 Task: Send an email with the signature Eduardo Lee with the subject Thank you for a termination meeting and the message There seems to be some confusion regarding the meeting time. Can you please confirm the correct time? from softage.10@softage.net to softage.2@softage.net and move the email from Sent Items to the folder Troubleshooting
Action: Mouse moved to (97, 103)
Screenshot: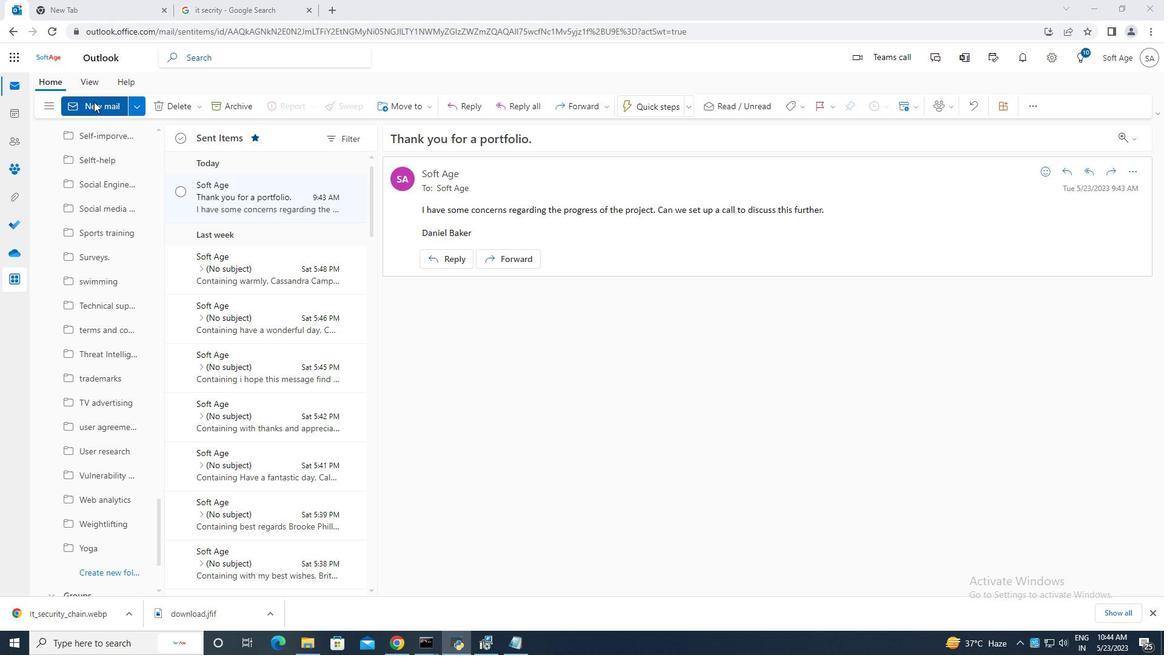
Action: Mouse pressed left at (97, 103)
Screenshot: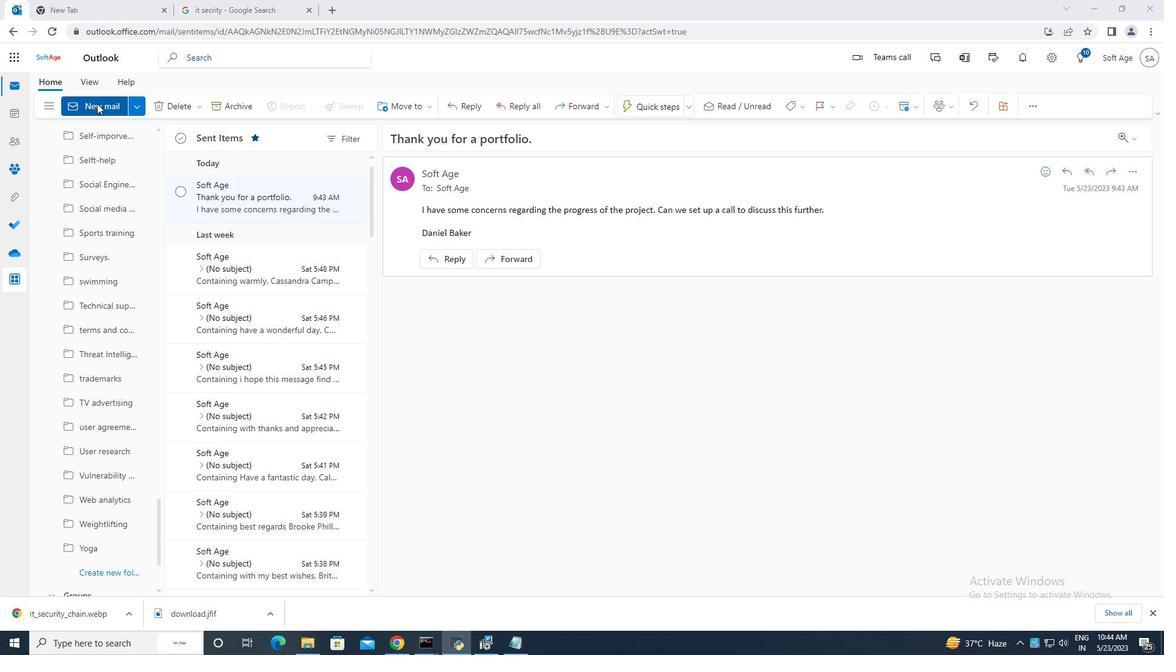 
Action: Mouse moved to (782, 109)
Screenshot: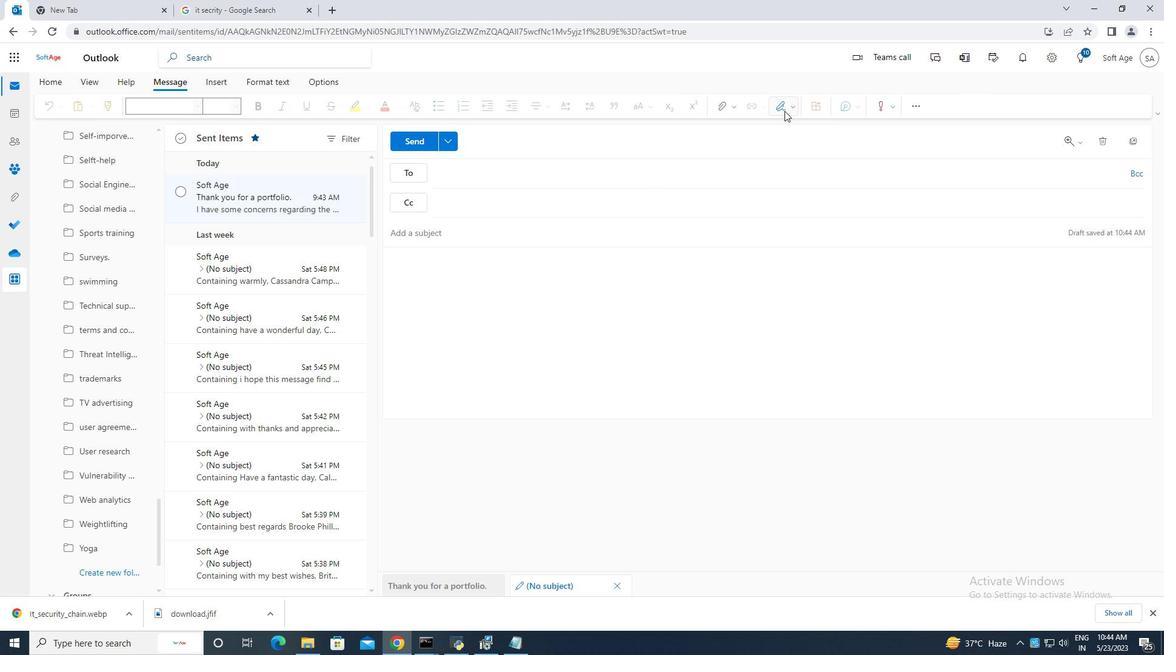 
Action: Mouse pressed left at (782, 109)
Screenshot: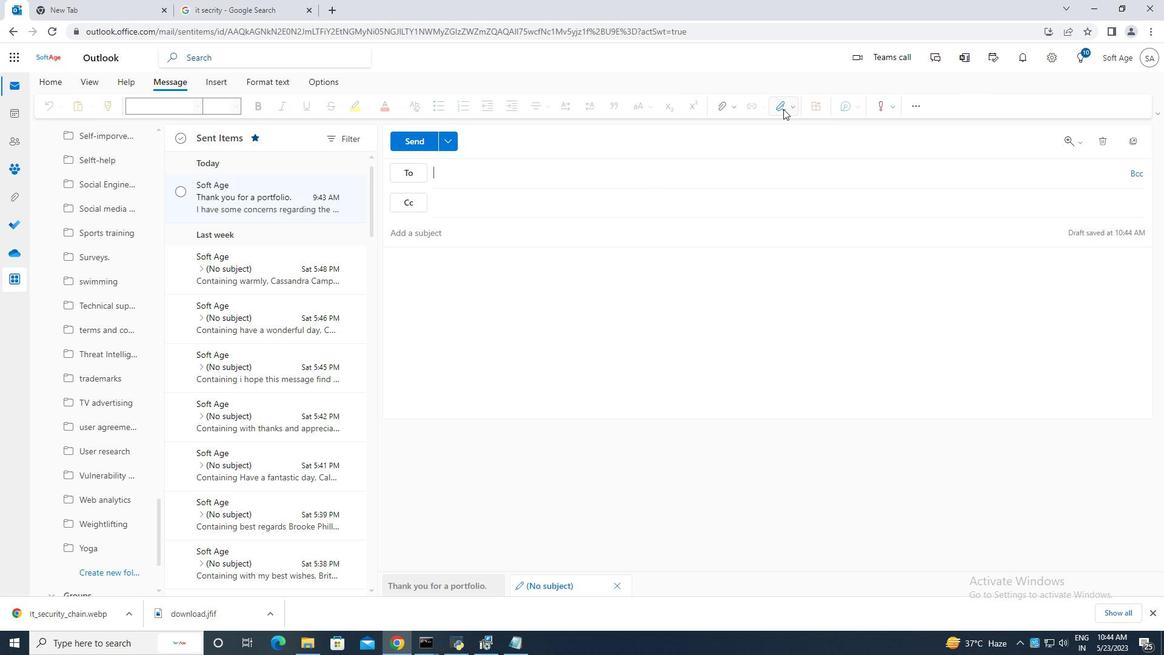 
Action: Mouse moved to (766, 154)
Screenshot: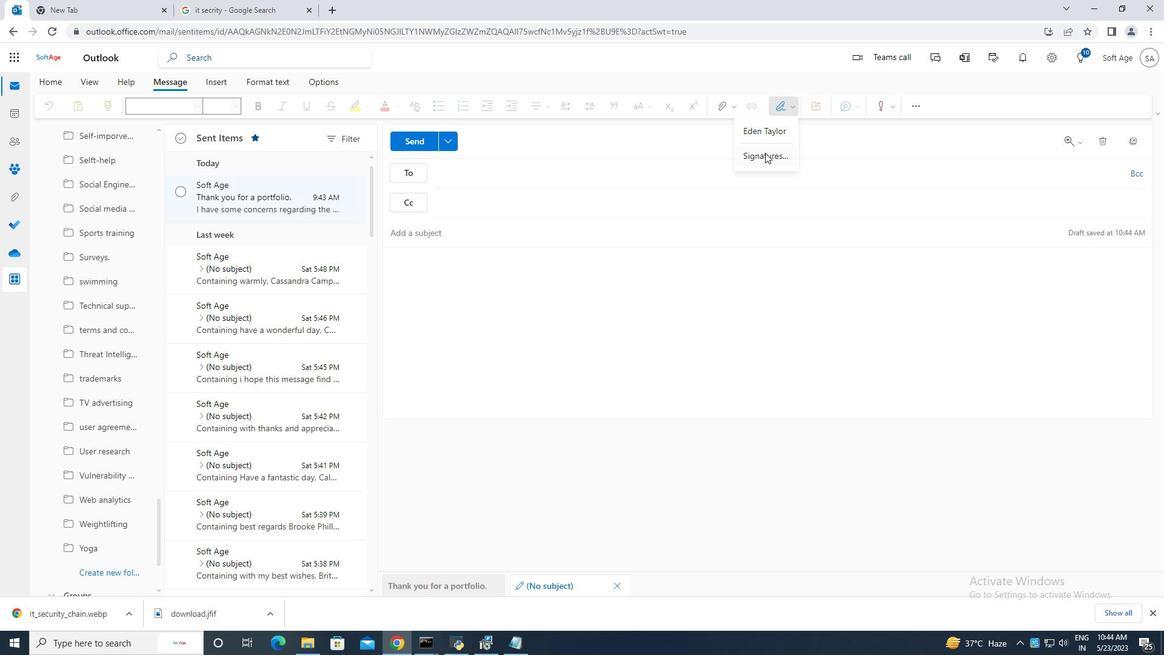 
Action: Mouse pressed left at (766, 154)
Screenshot: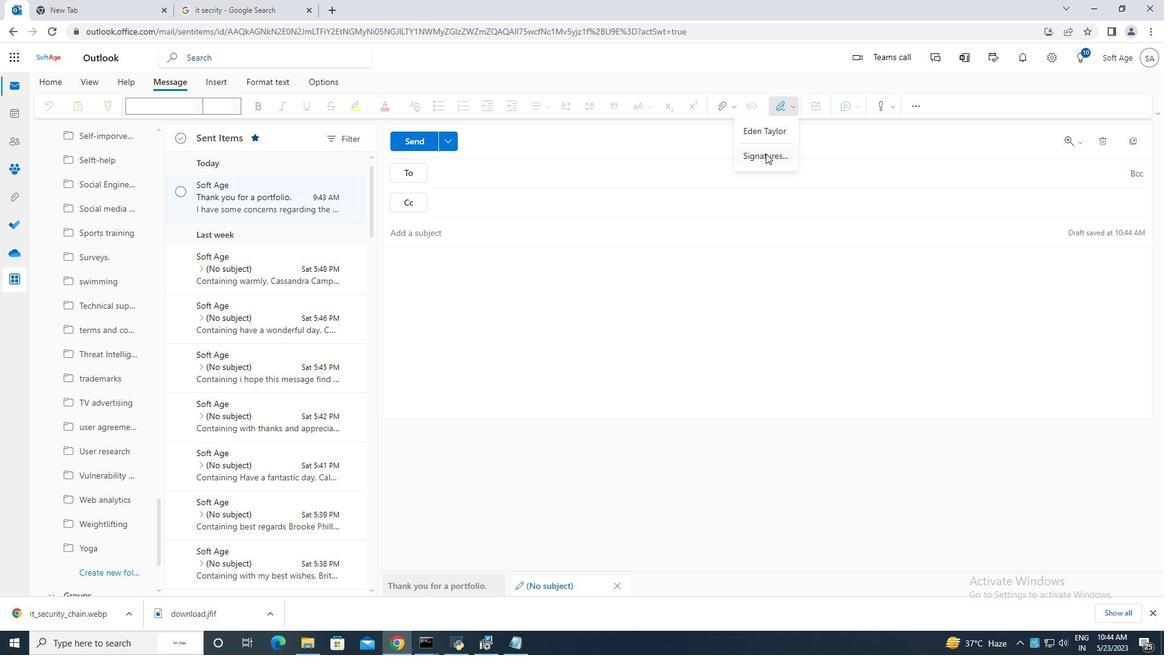 
Action: Mouse moved to (817, 204)
Screenshot: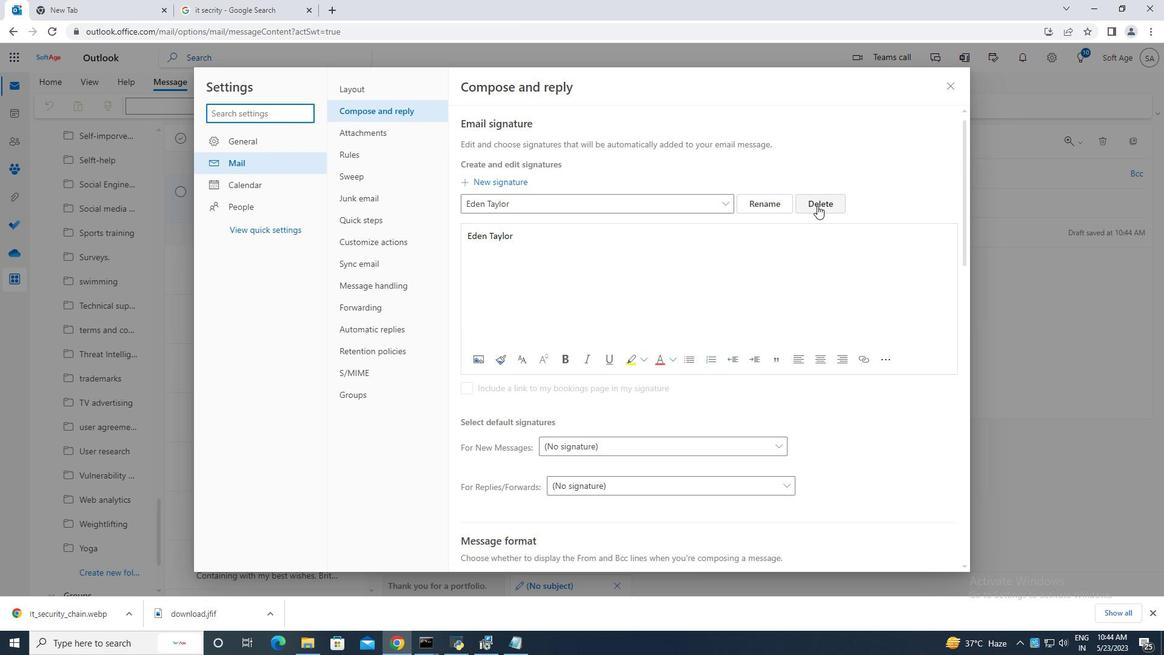 
Action: Mouse pressed left at (817, 204)
Screenshot: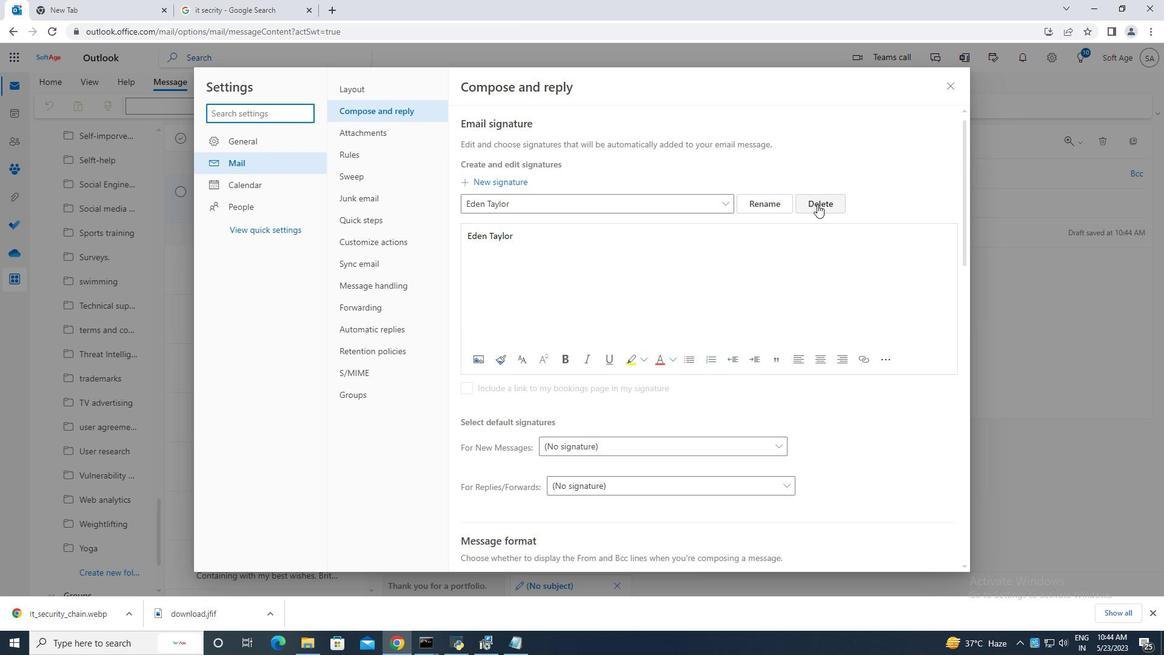 
Action: Mouse moved to (513, 205)
Screenshot: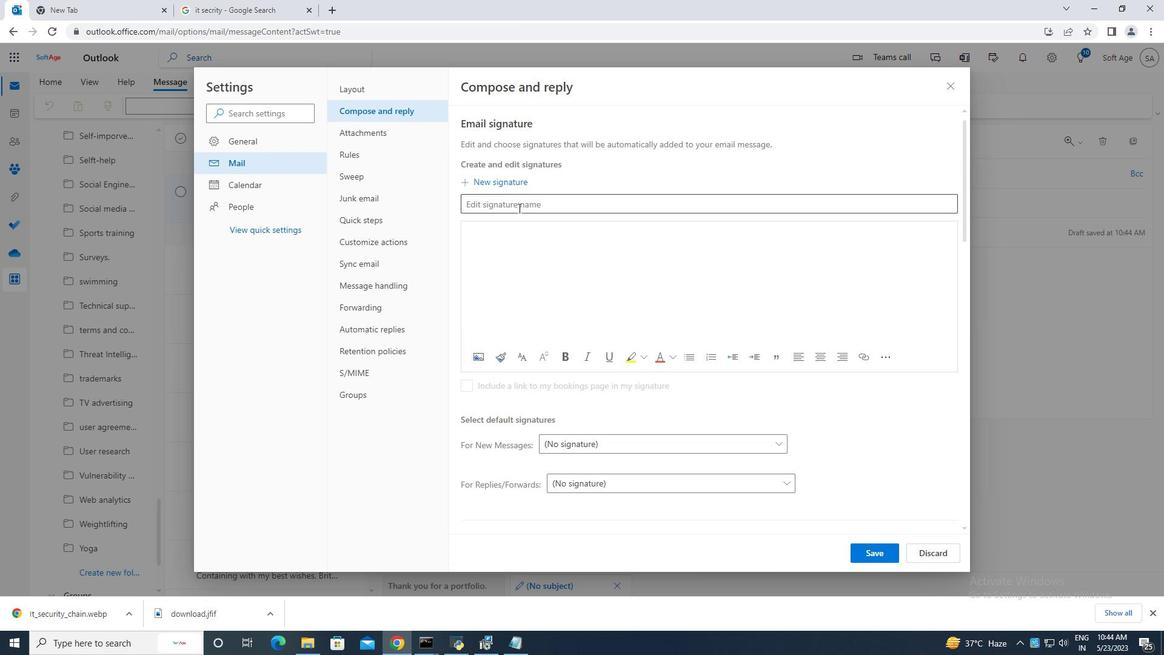 
Action: Mouse pressed left at (513, 205)
Screenshot: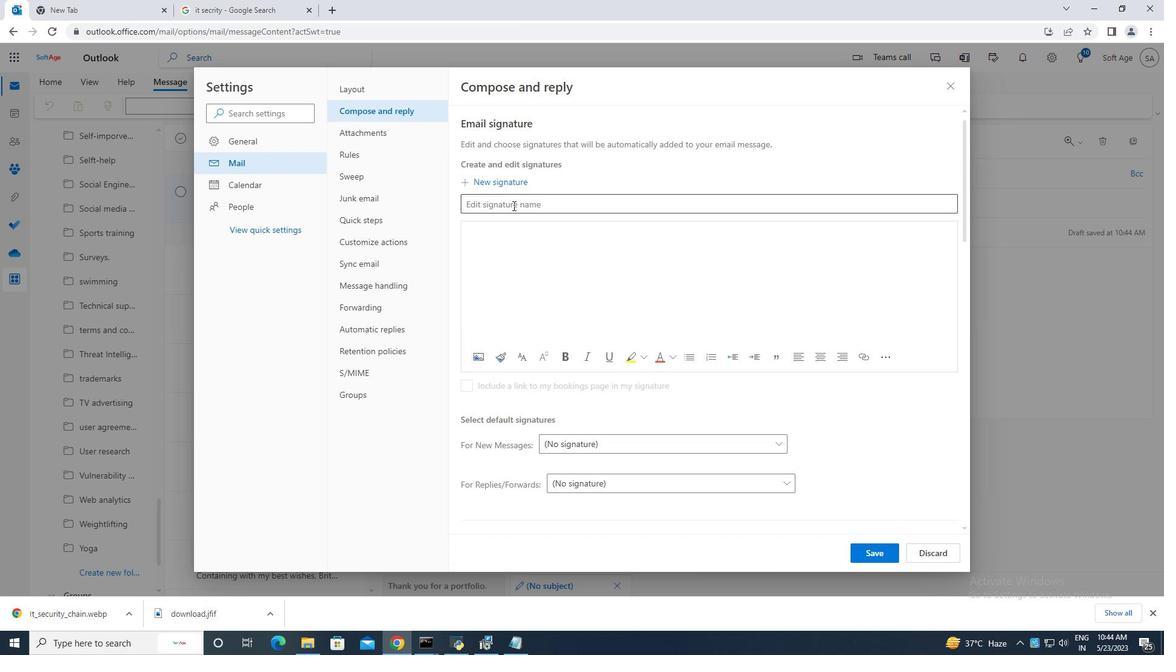 
Action: Key pressed <Key.caps_lock>E<Key.caps_lock>duardo<Key.space><Key.caps_lock>L<Key.caps_lock>ee
Screenshot: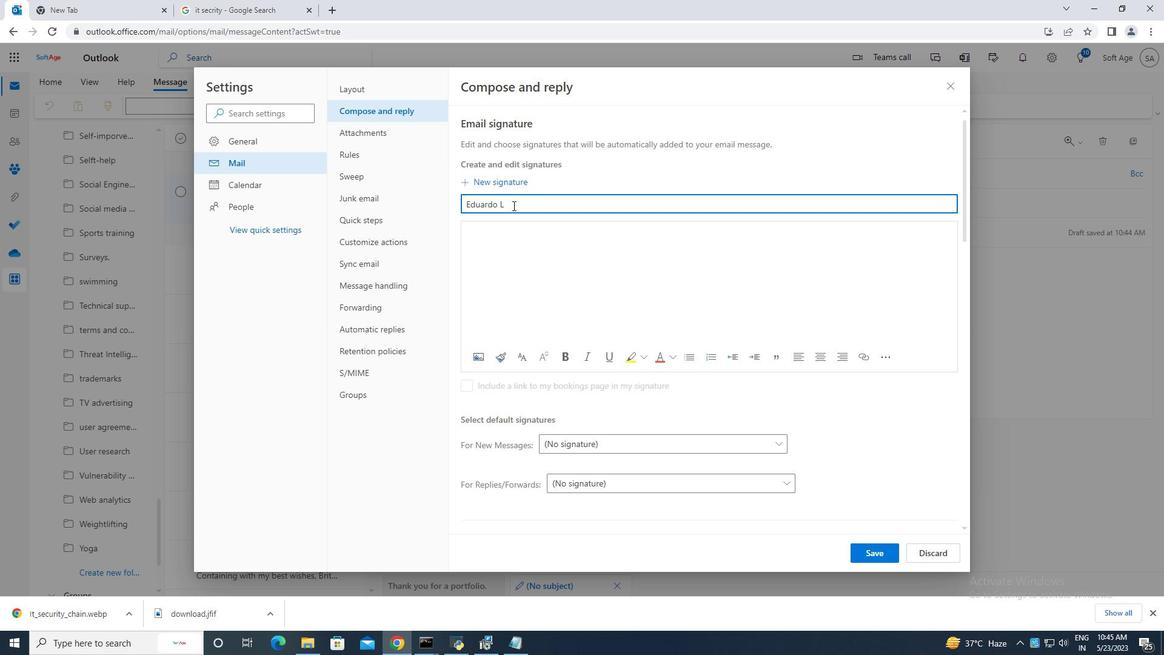 
Action: Mouse moved to (484, 229)
Screenshot: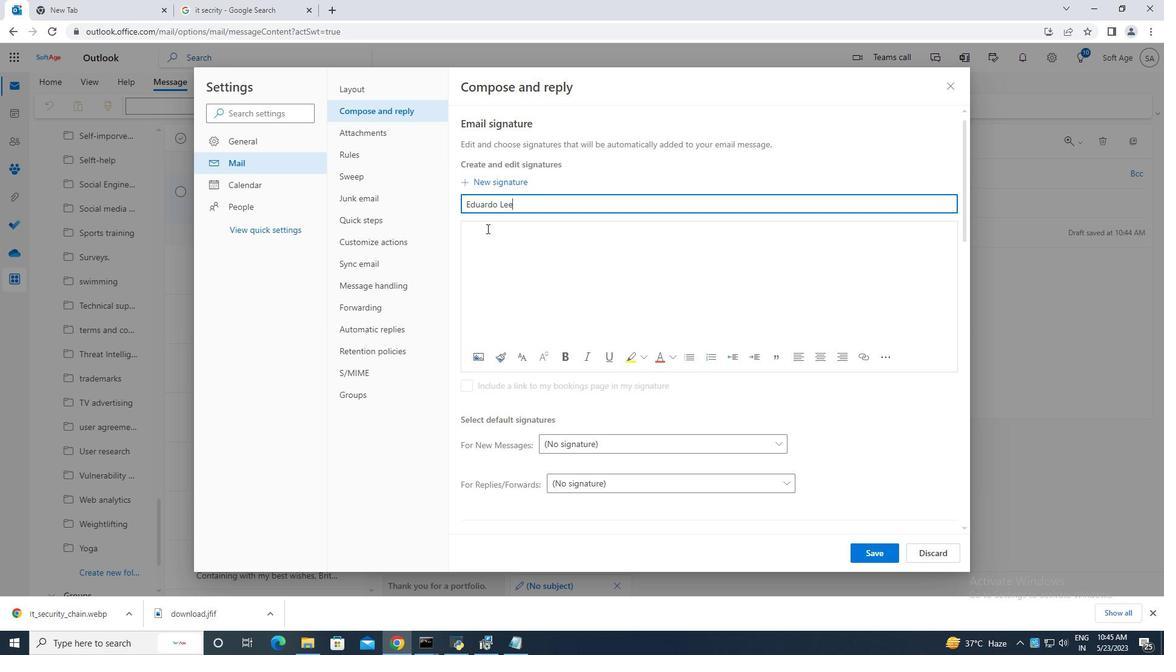 
Action: Mouse pressed left at (484, 229)
Screenshot: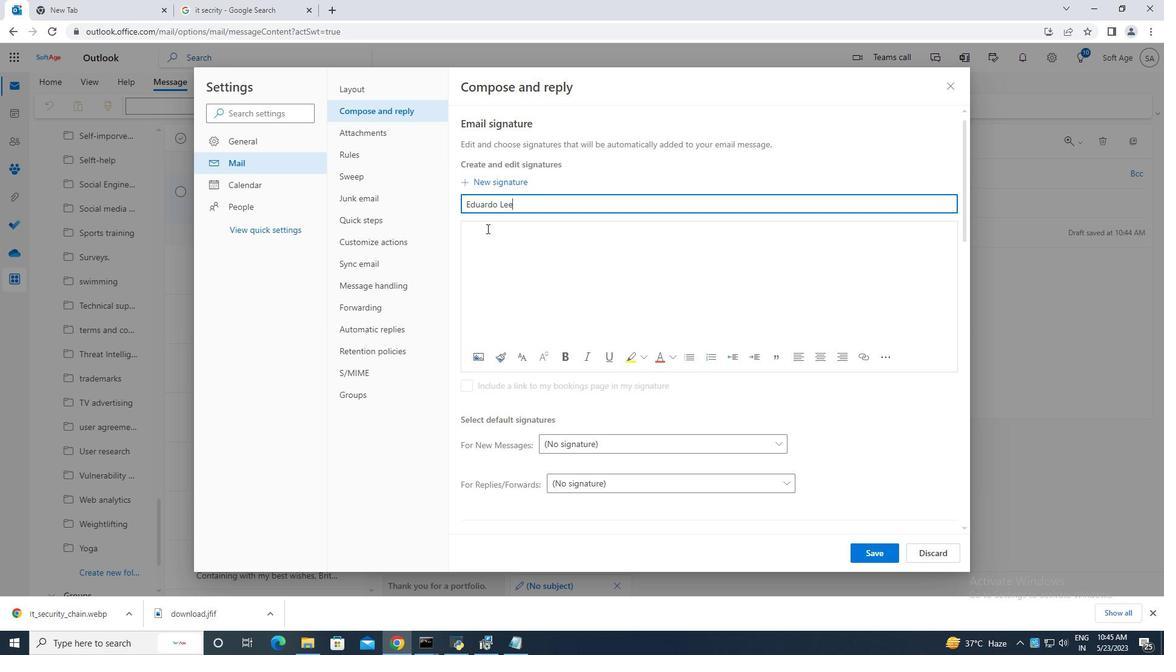 
Action: Key pressed <Key.caps_lock>E<Key.caps_lock>duardo<Key.space><Key.caps_lock>L<Key.caps_lock>ee
Screenshot: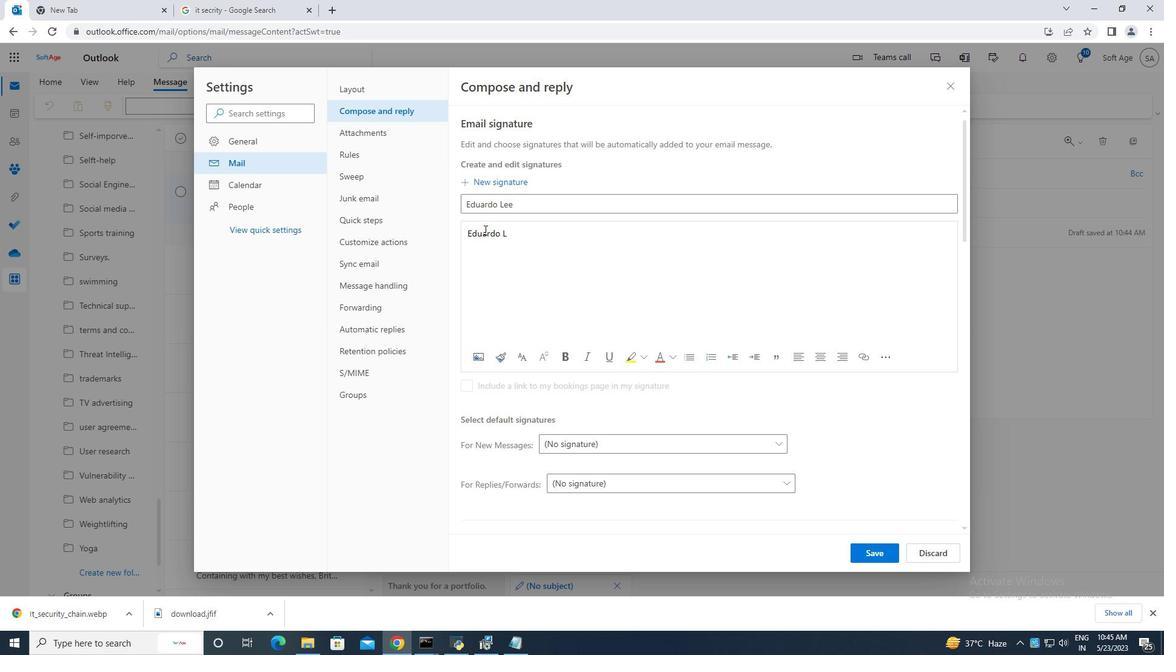 
Action: Mouse moved to (878, 553)
Screenshot: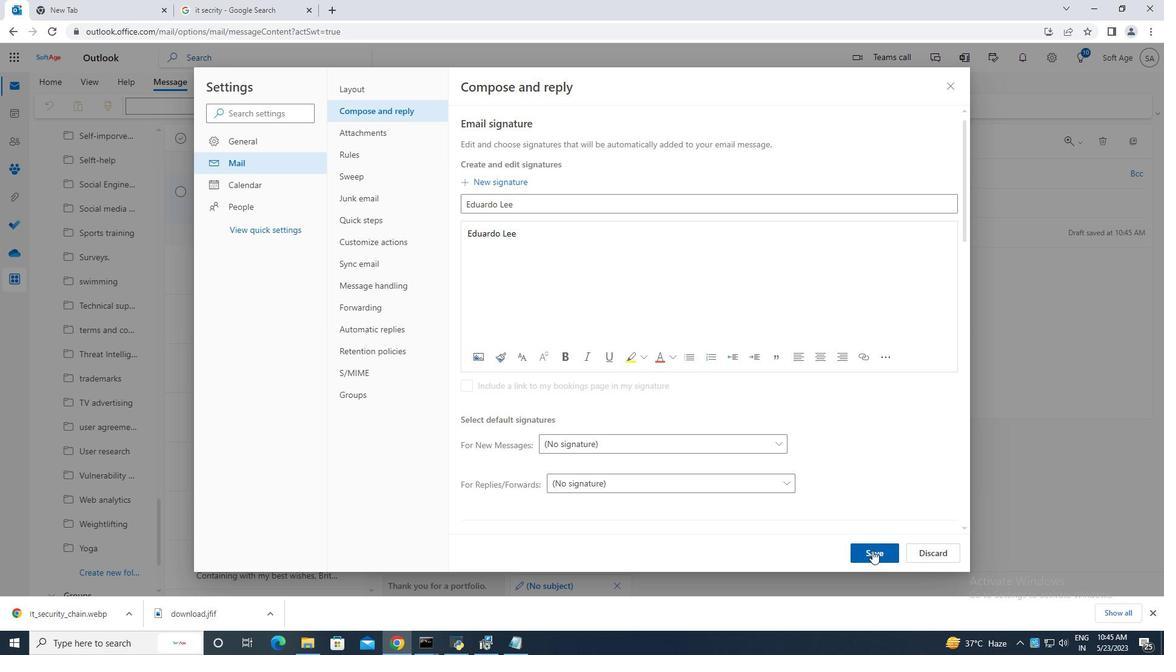 
Action: Mouse pressed left at (878, 553)
Screenshot: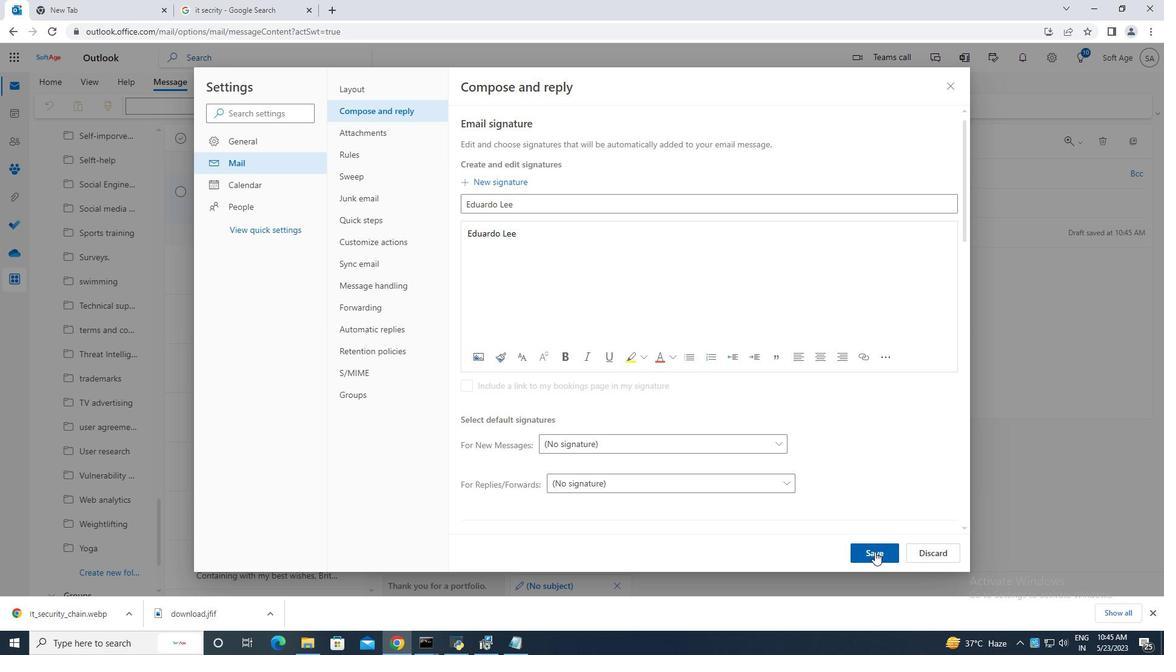 
Action: Mouse moved to (955, 87)
Screenshot: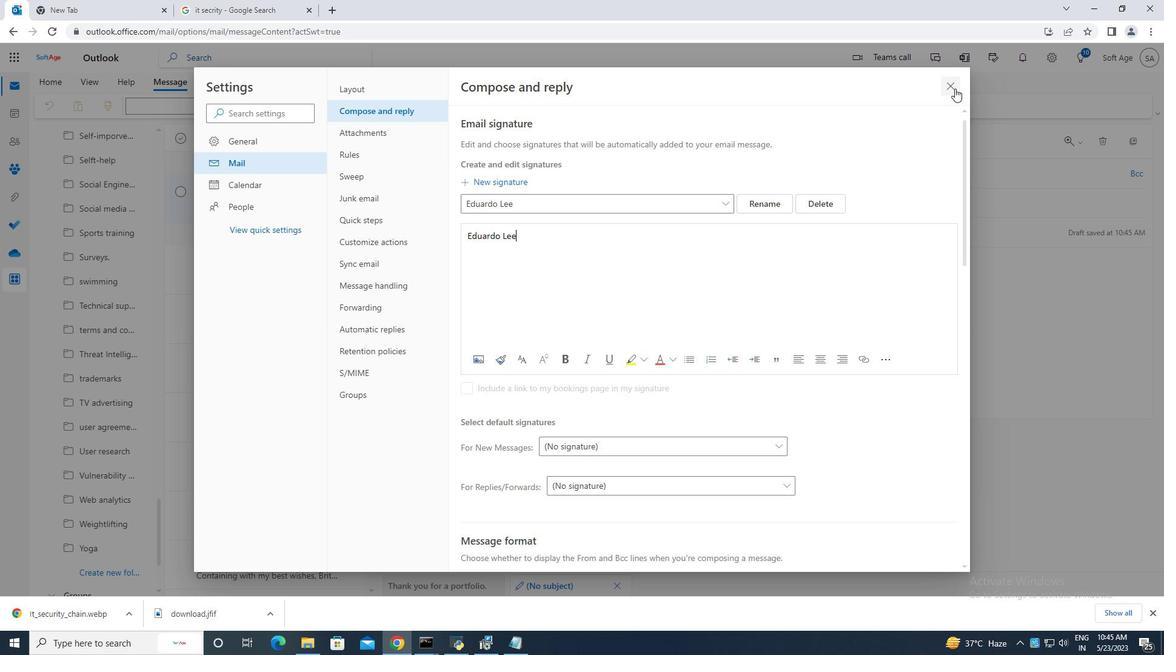 
Action: Mouse pressed left at (955, 87)
Screenshot: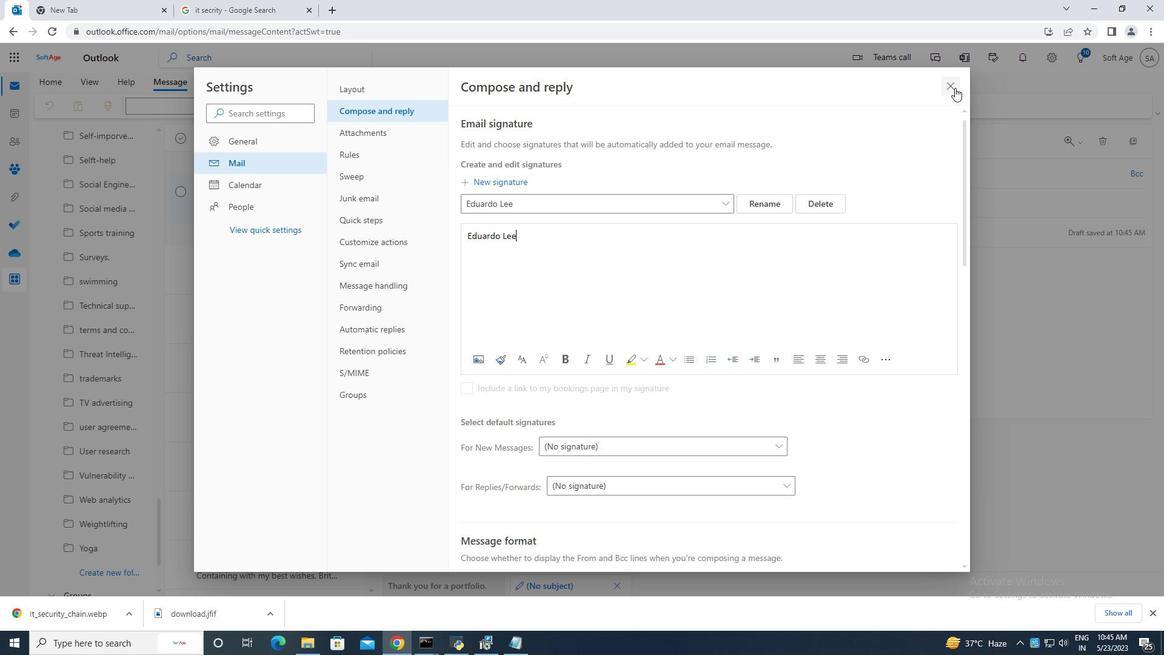 
Action: Mouse moved to (787, 109)
Screenshot: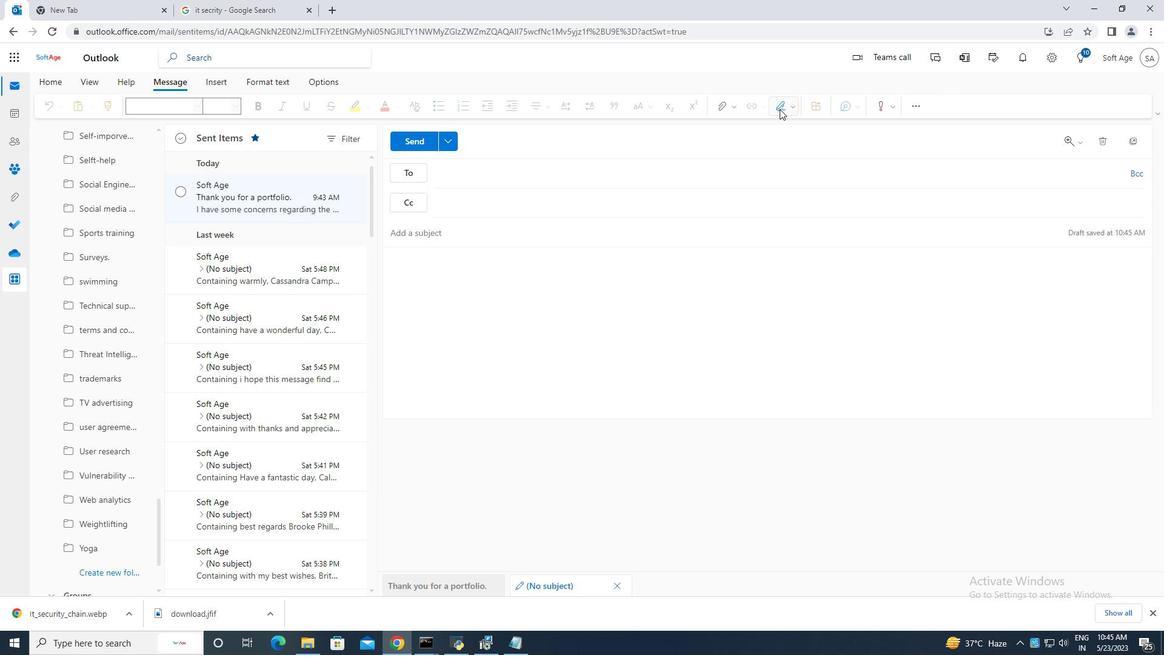 
Action: Mouse pressed left at (787, 109)
Screenshot: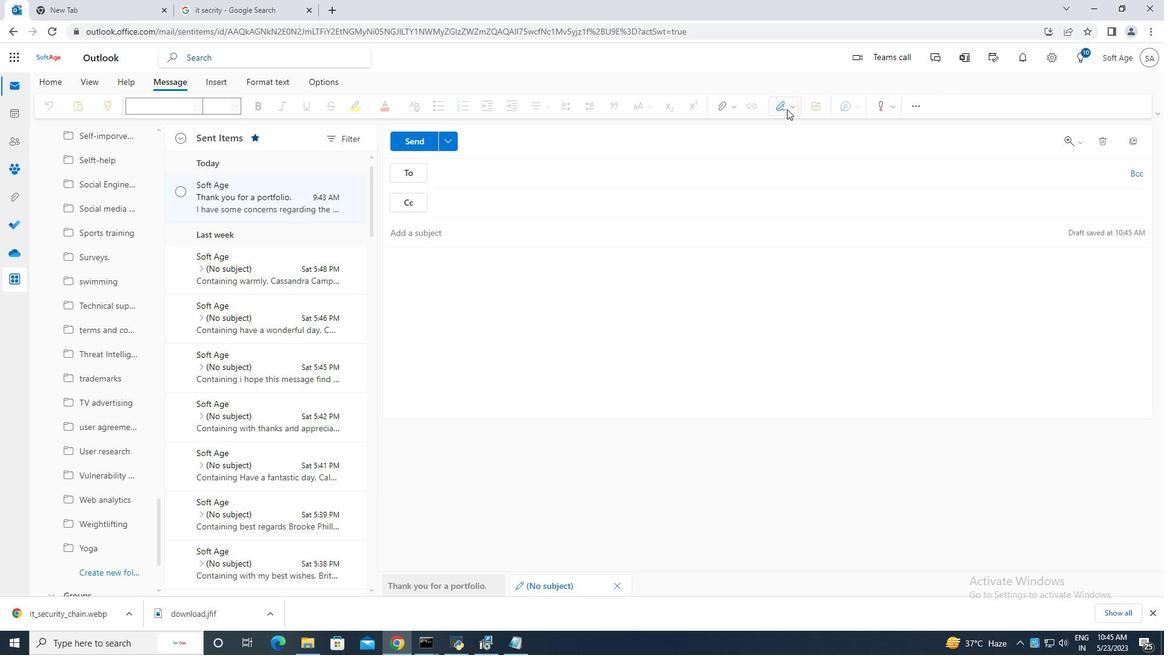 
Action: Mouse moved to (760, 130)
Screenshot: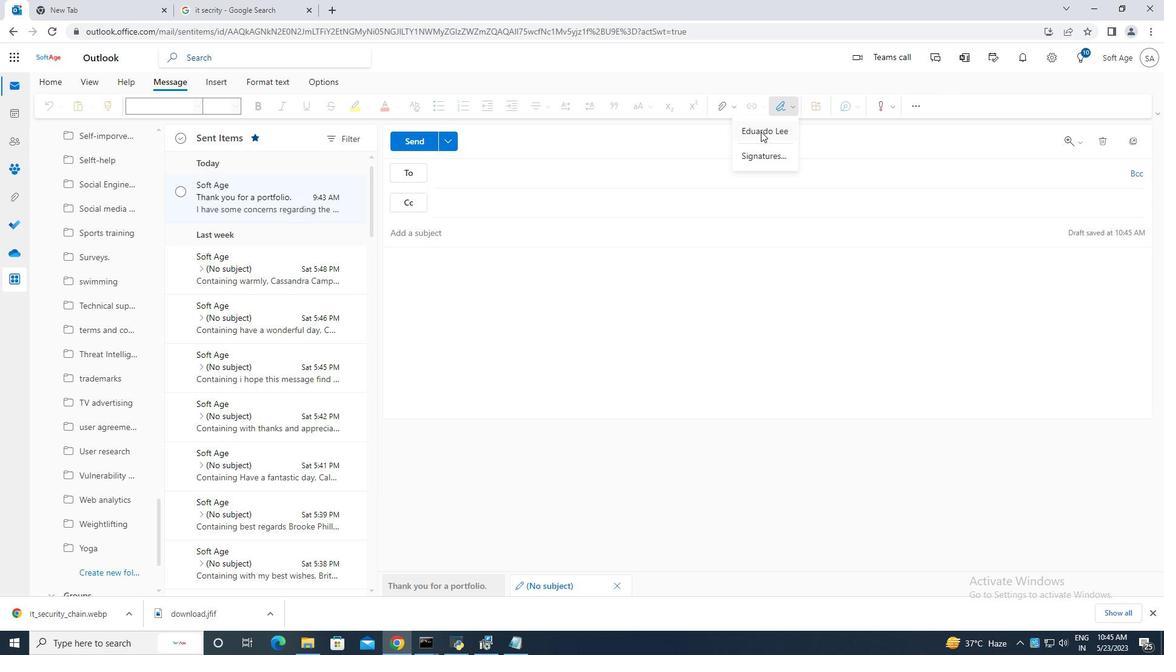 
Action: Mouse pressed left at (760, 130)
Screenshot: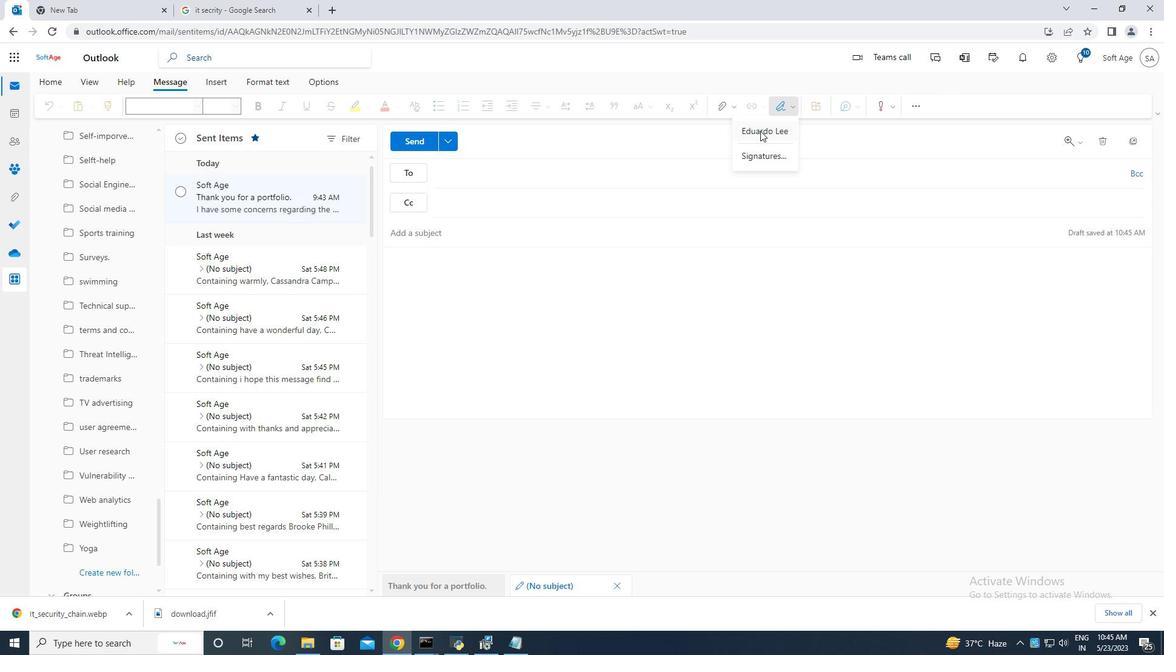 
Action: Mouse moved to (420, 233)
Screenshot: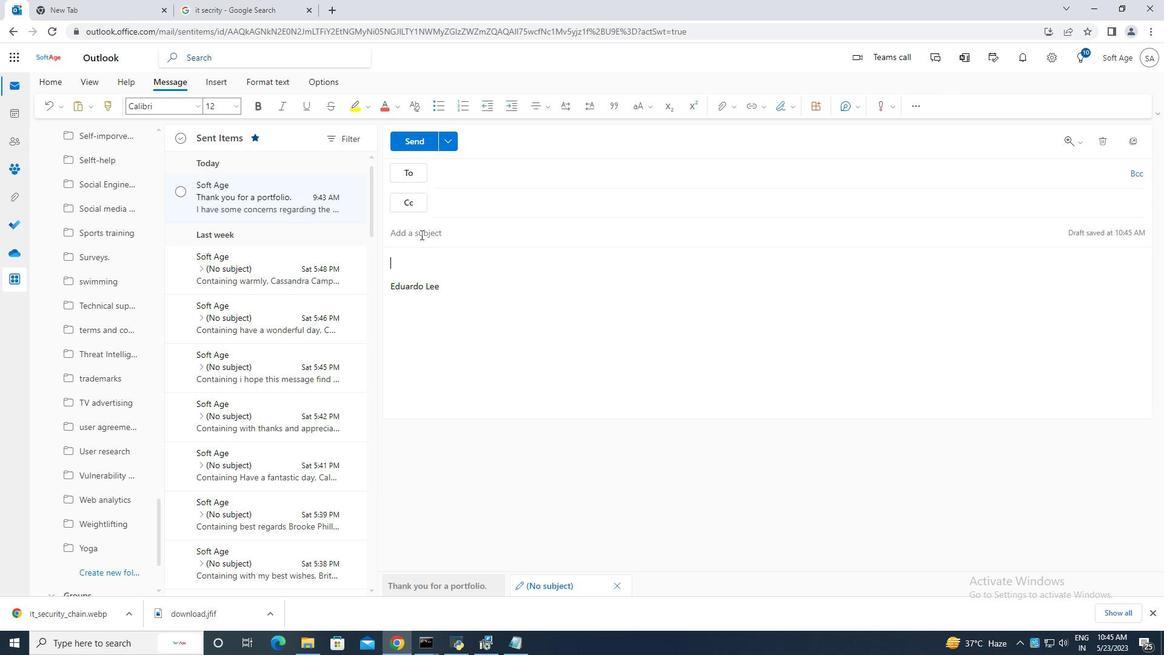 
Action: Mouse pressed left at (420, 233)
Screenshot: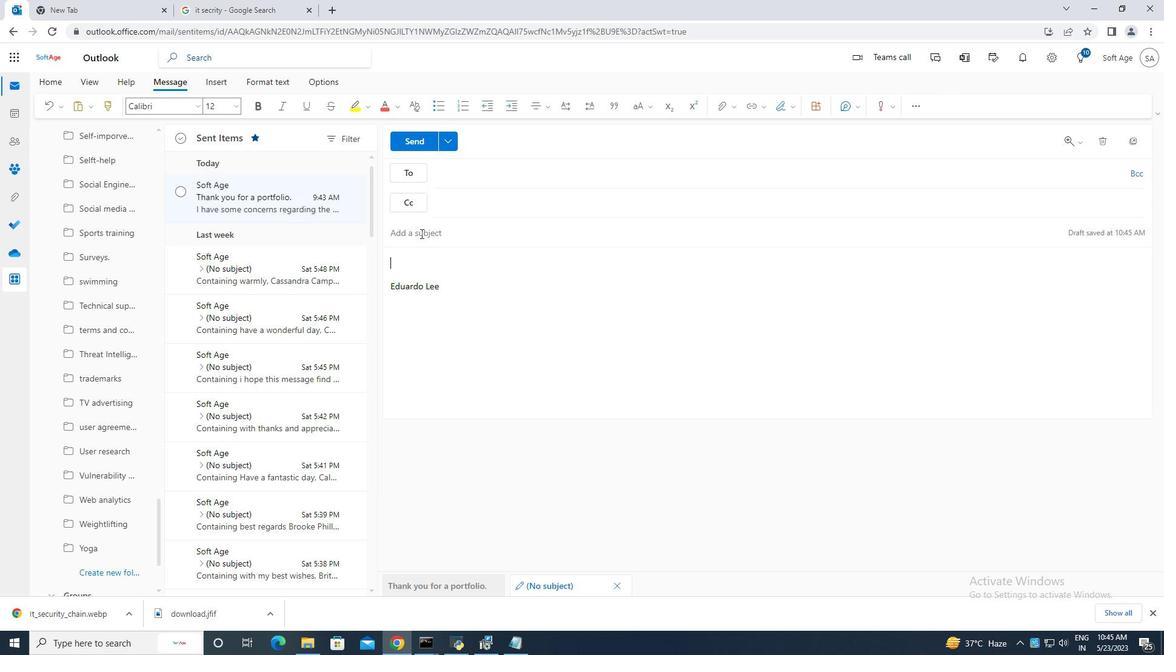 
Action: Key pressed <Key.caps_lock>T<Key.caps_lock>hank<Key.space>you<Key.space>for<Key.space>a<Key.space>termination<Key.space>meeting<Key.space><Key.backspace>.
Screenshot: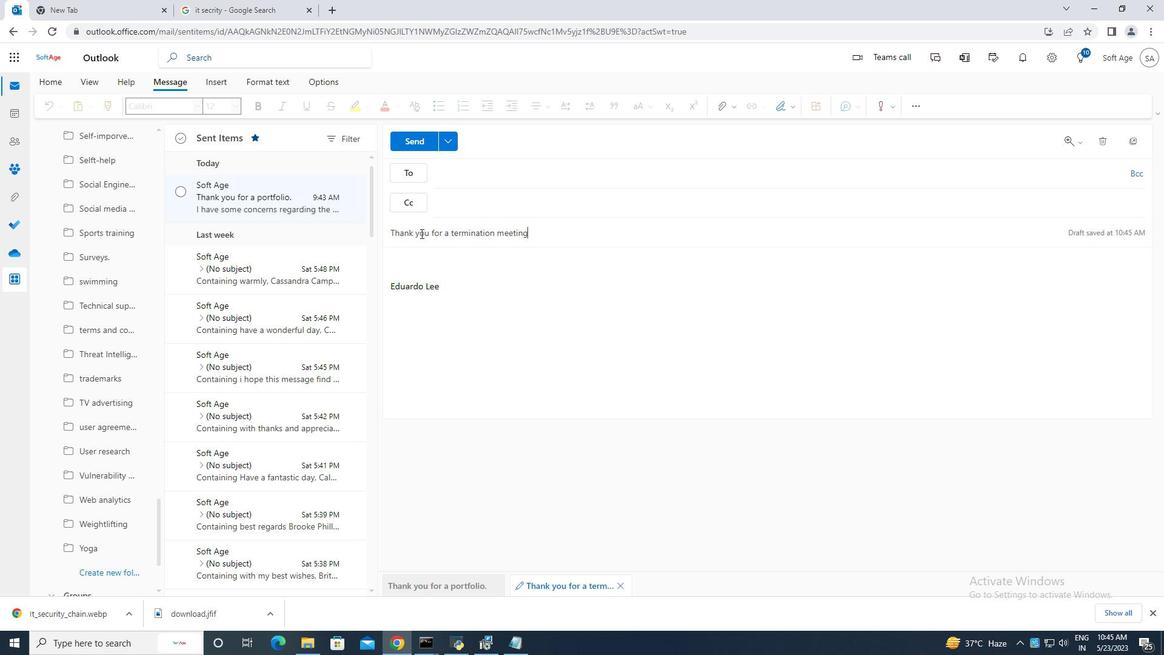 
Action: Mouse moved to (400, 262)
Screenshot: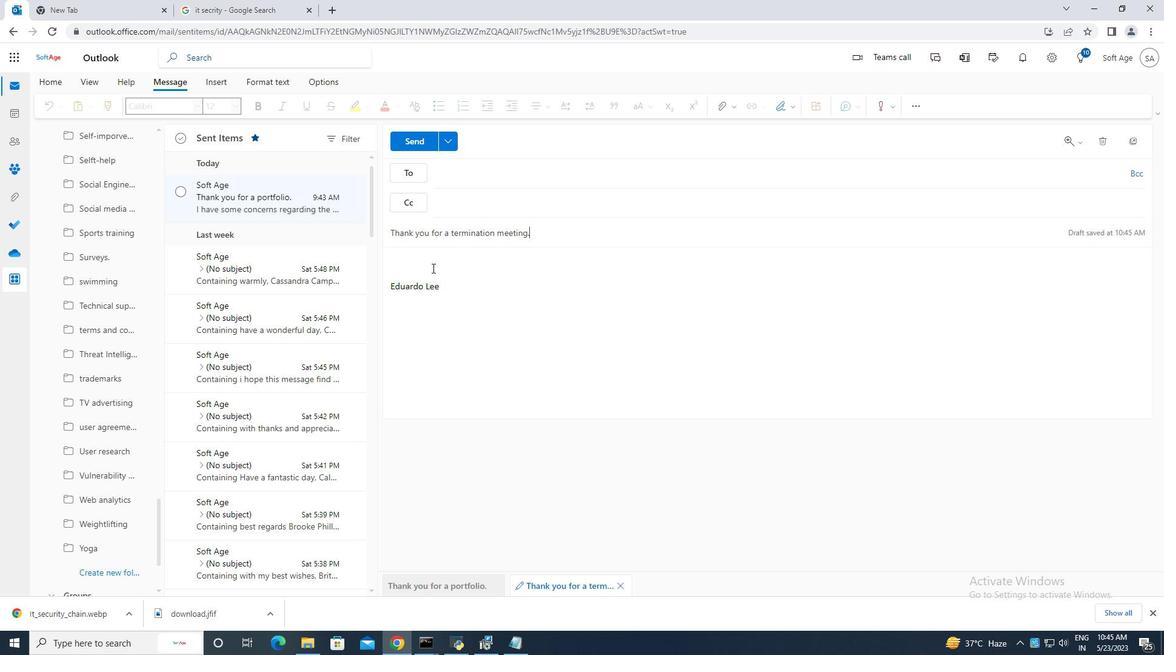 
Action: Mouse pressed left at (400, 262)
Screenshot: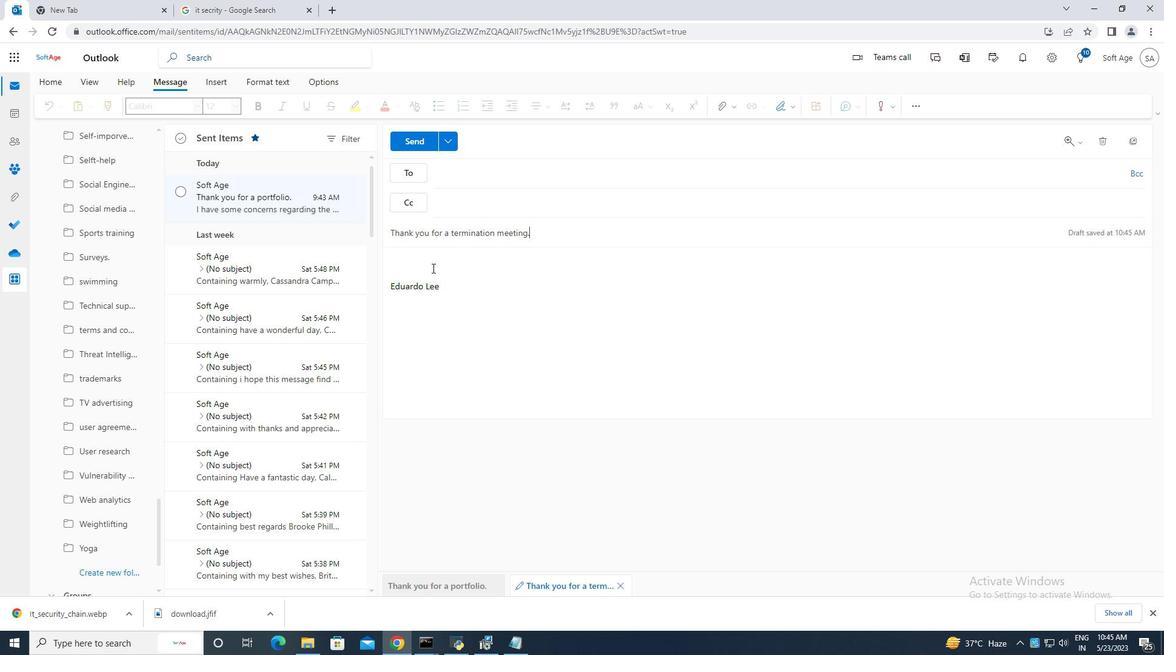 
Action: Mouse moved to (397, 262)
Screenshot: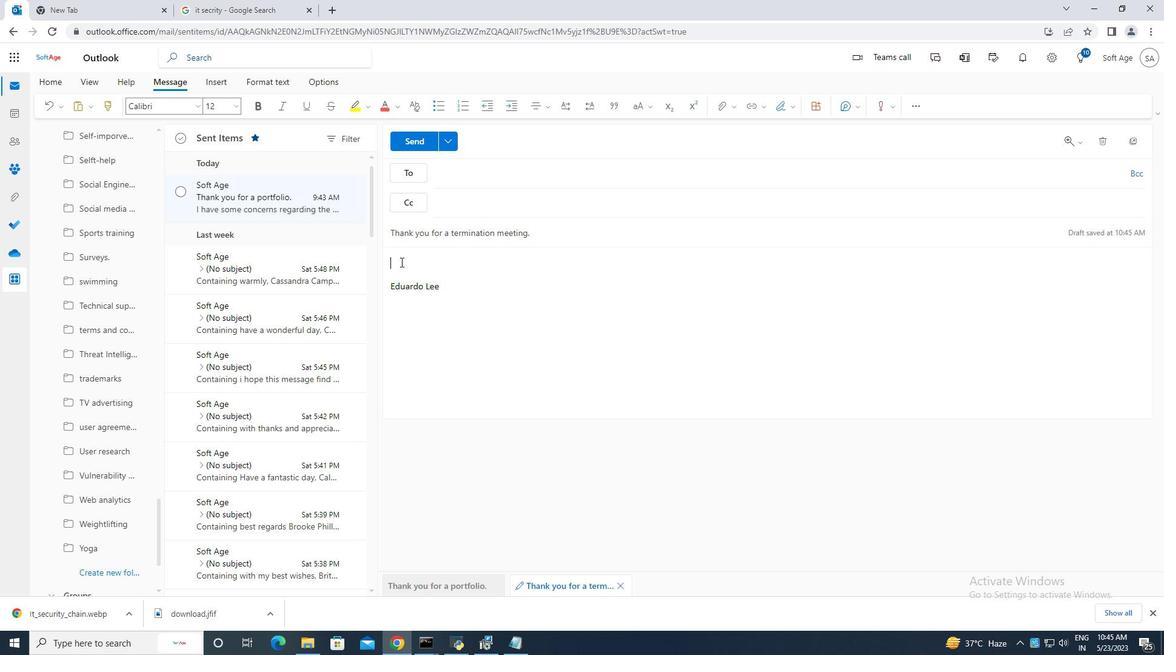 
Action: Key pressed <Key.caps_lock>T<Key.caps_lock>here<Key.space>seems<Key.space>to<Key.space>be<Key.space>some<Key.space>confusion<Key.space>regarding<Key.space>the<Key.space>meeting<Key.space>time.
Screenshot: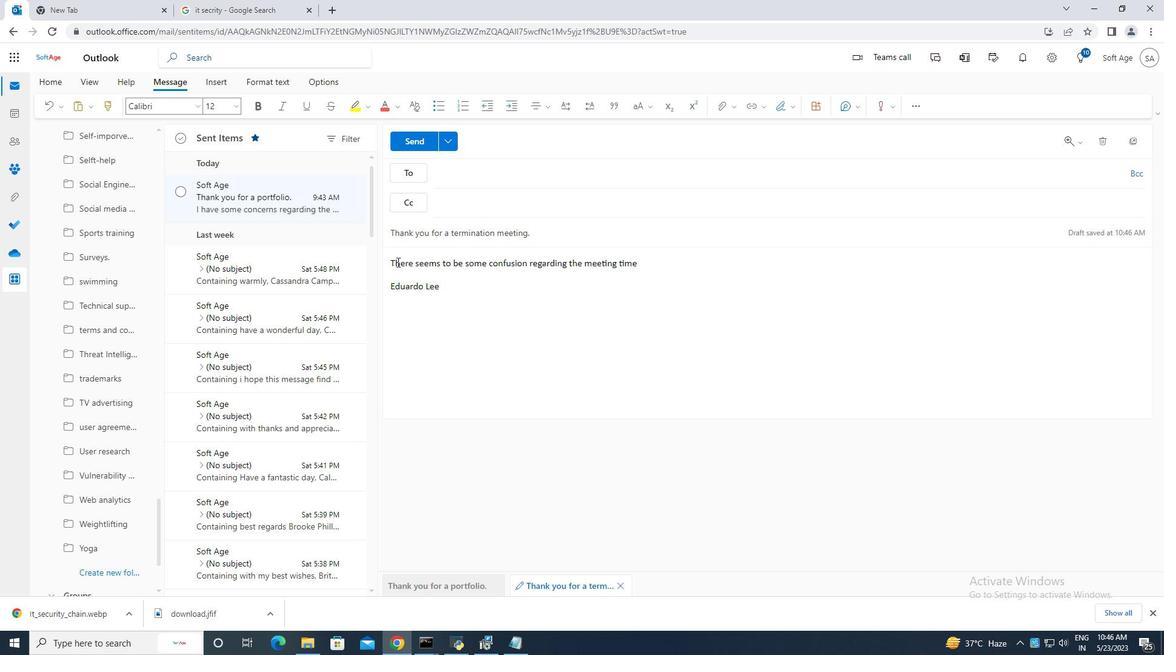 
Action: Mouse moved to (541, 171)
Screenshot: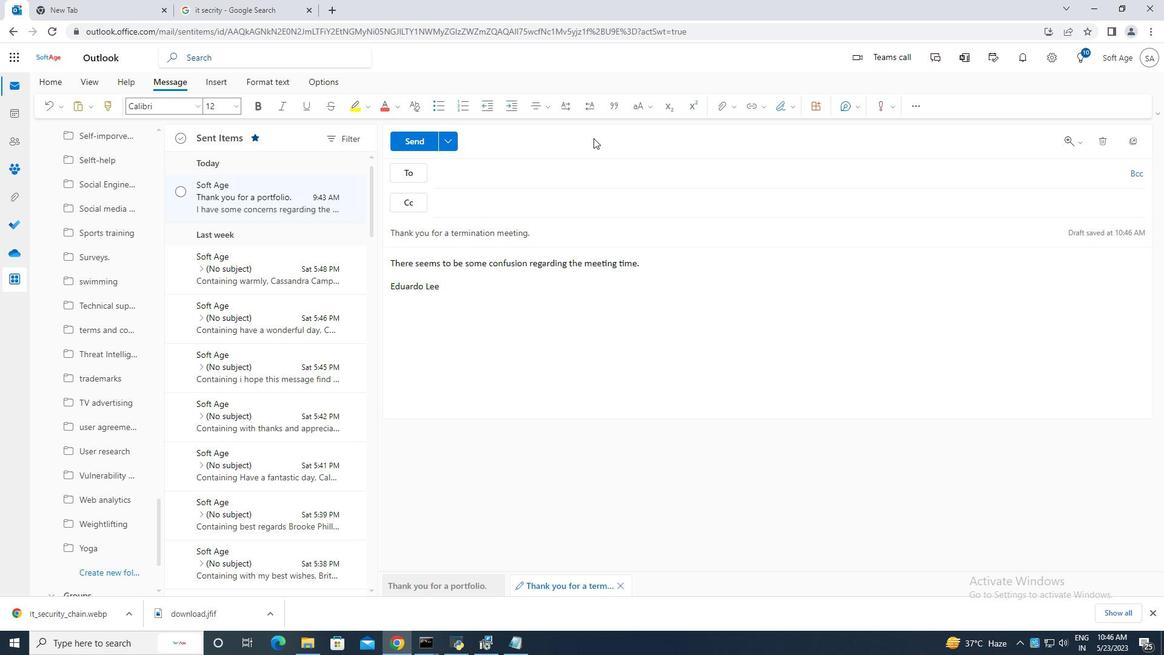 
Action: Mouse pressed left at (541, 171)
Screenshot: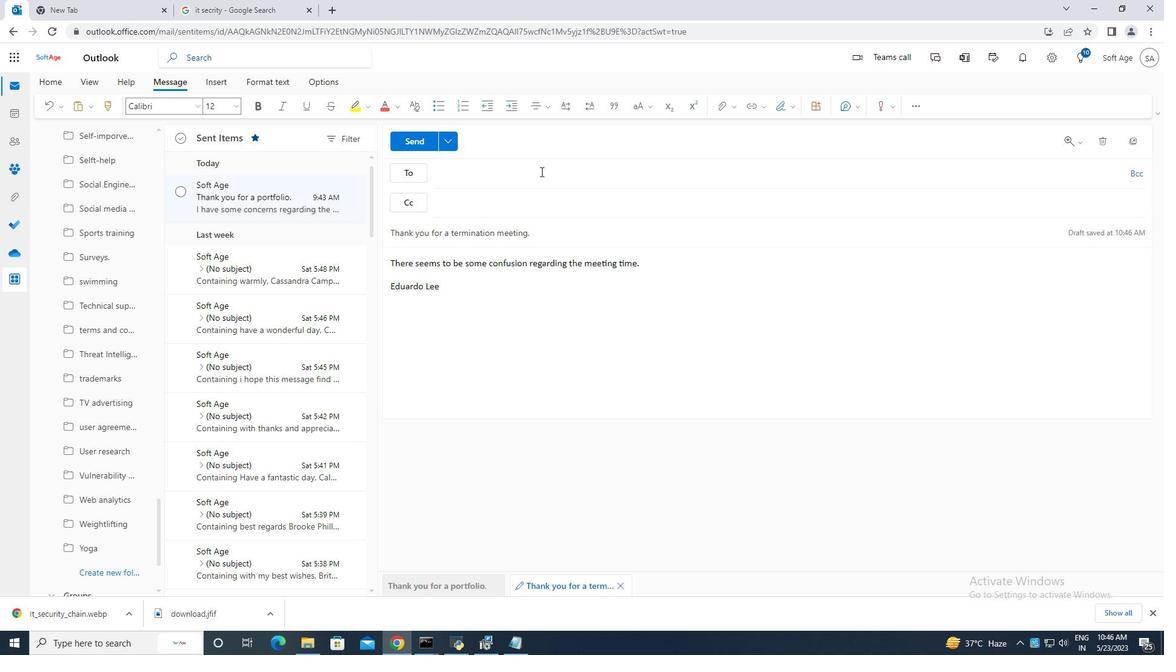 
Action: Key pressed softage.2<Key.shift>@
Screenshot: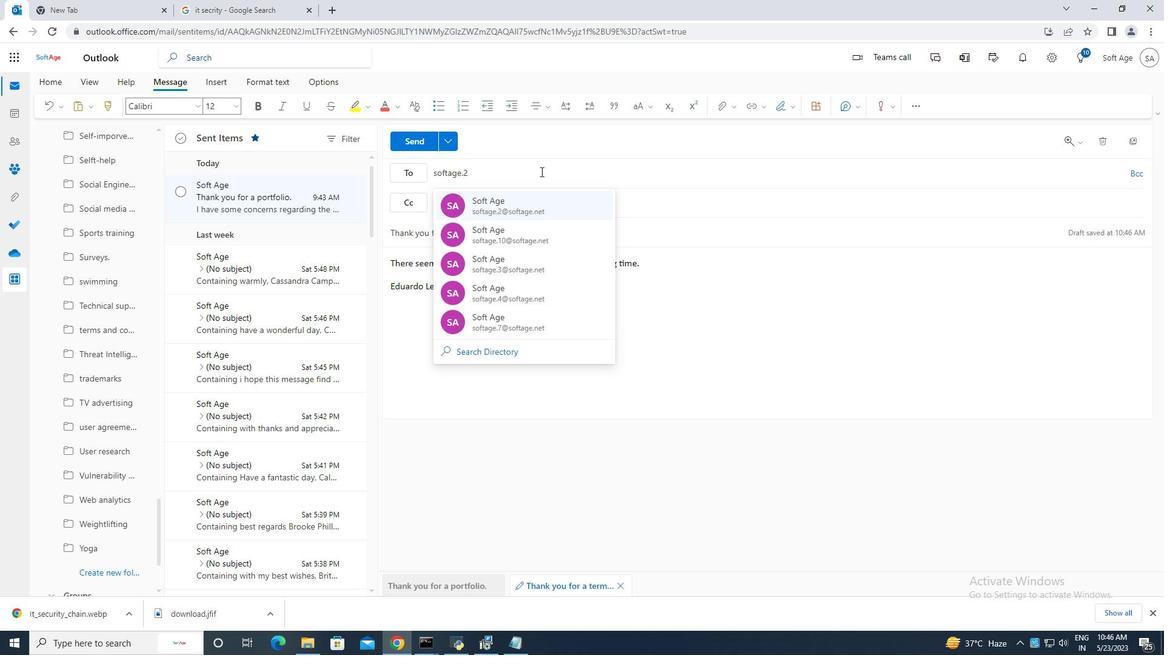 
Action: Mouse moved to (553, 197)
Screenshot: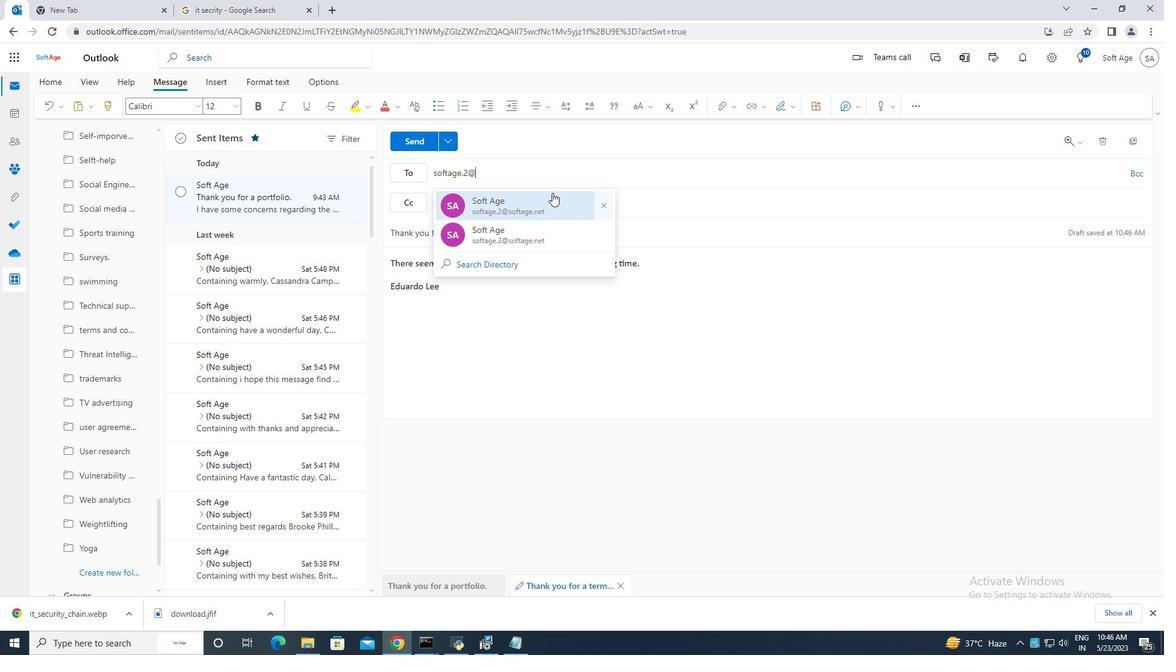 
Action: Mouse pressed left at (553, 197)
Screenshot: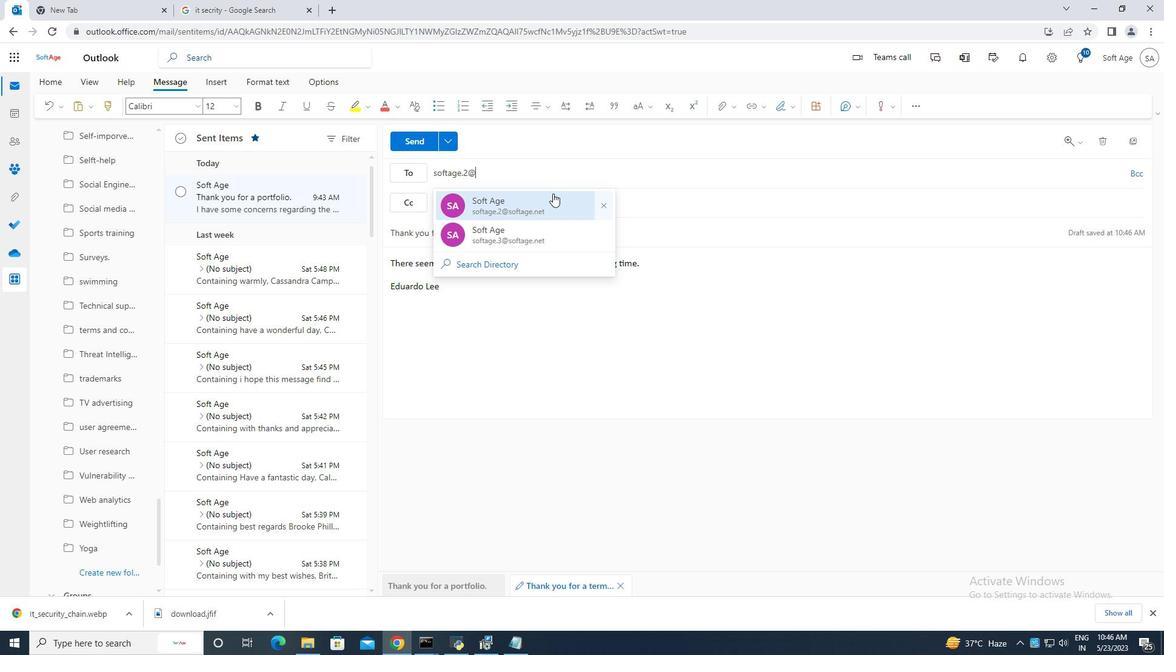 
Action: Mouse moved to (127, 572)
Screenshot: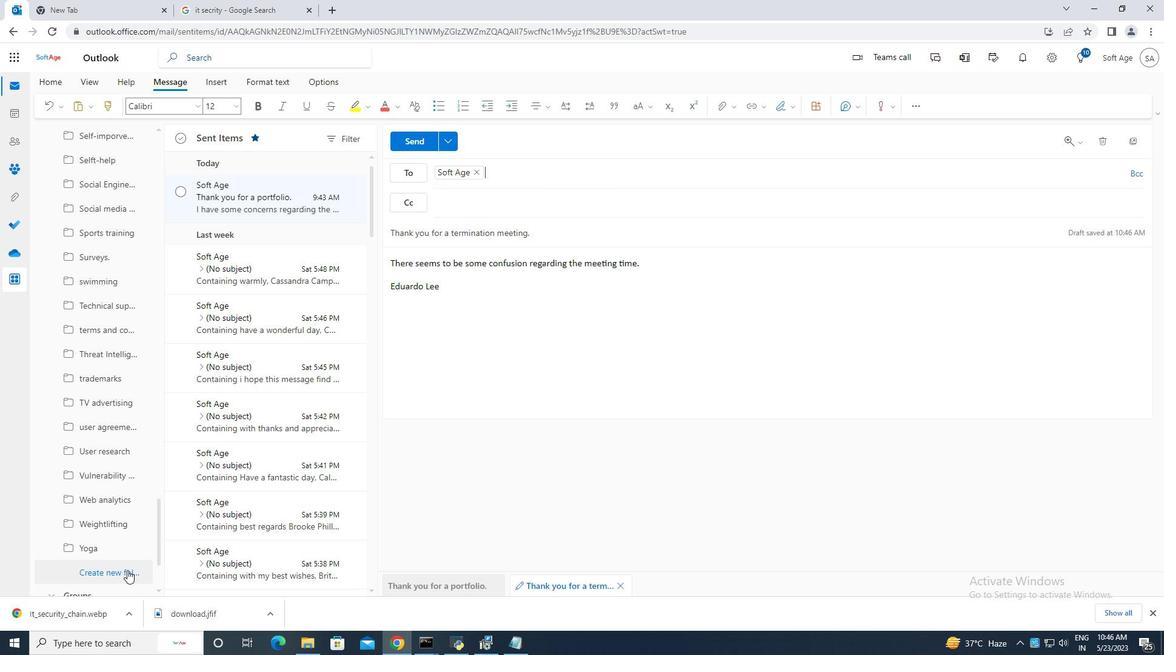 
Action: Mouse pressed left at (127, 572)
Screenshot: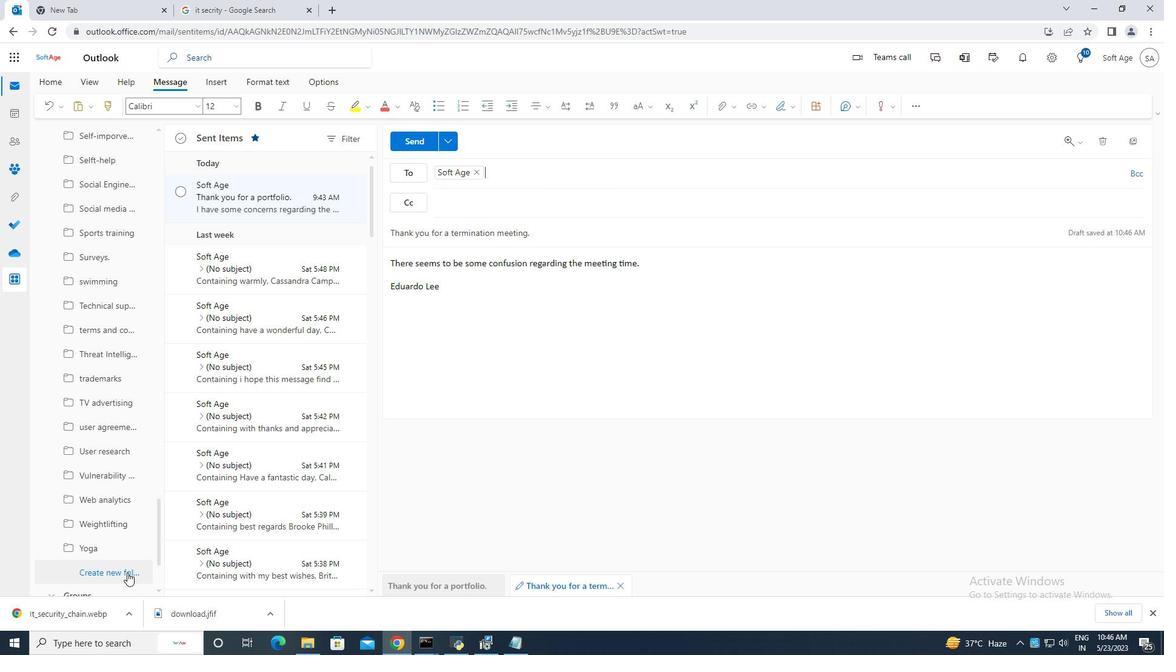 
Action: Mouse moved to (104, 568)
Screenshot: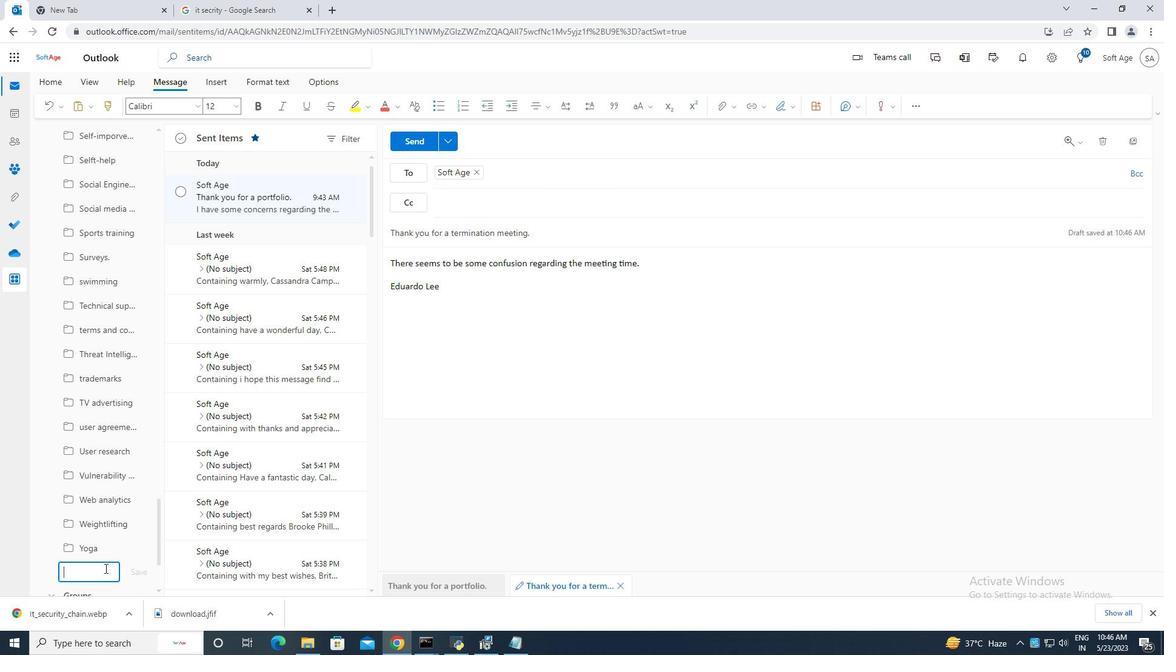 
Action: Mouse pressed left at (104, 568)
Screenshot: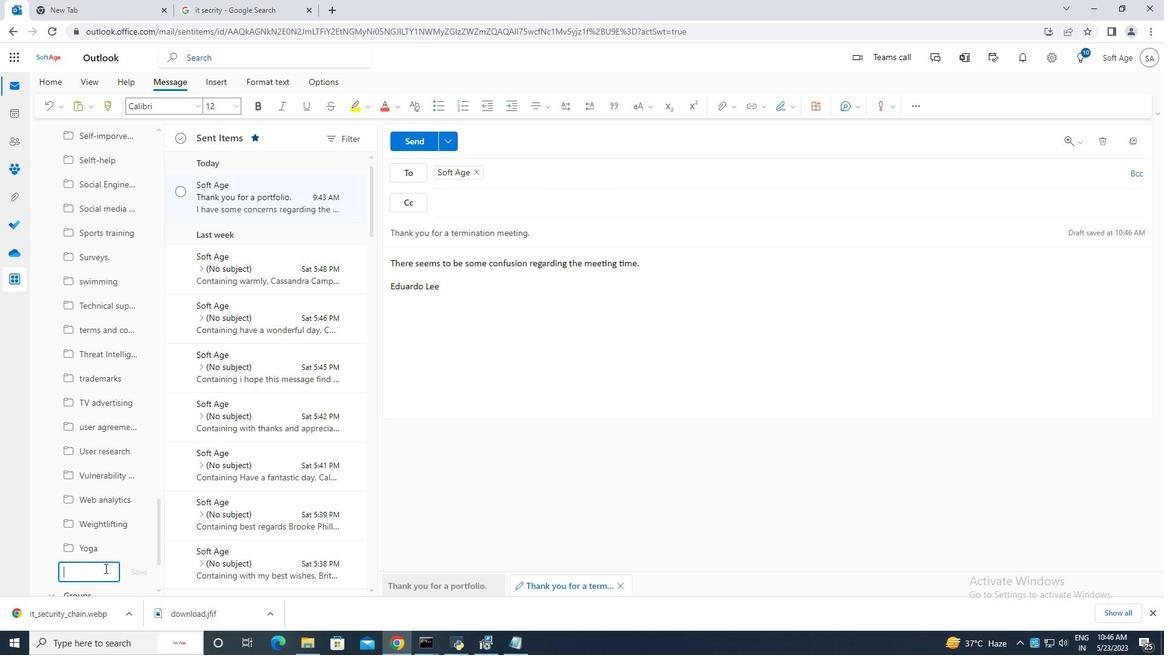 
Action: Mouse moved to (105, 562)
Screenshot: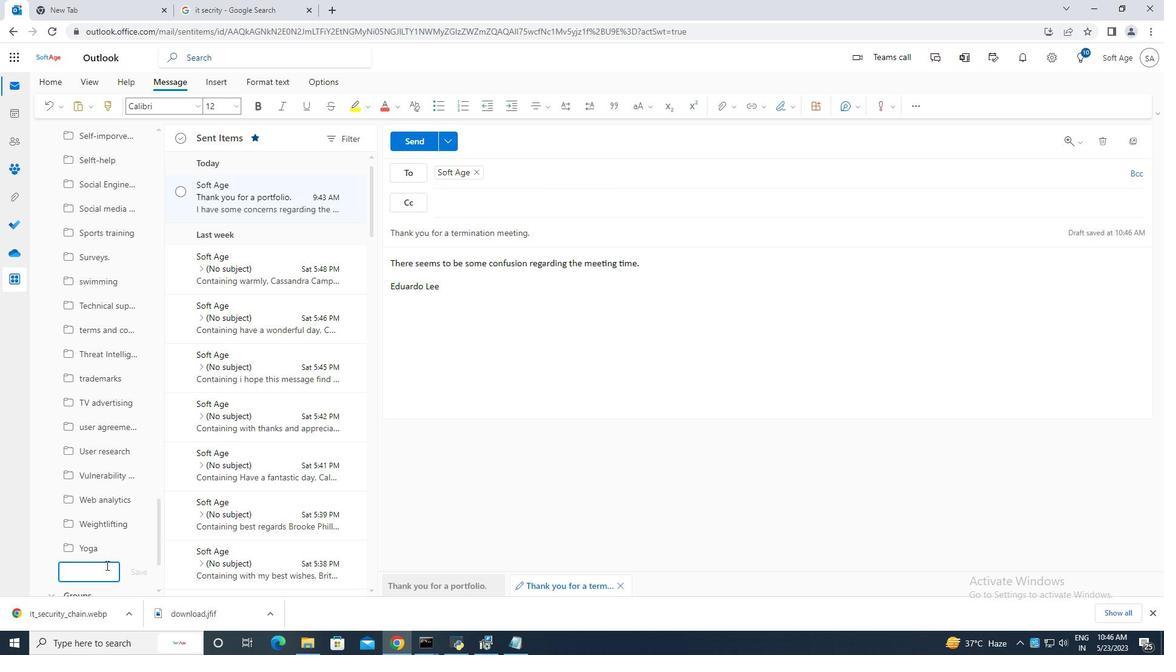 
Action: Key pressed <Key.caps_lock>T<Key.caps_lock>roubleshooting
Screenshot: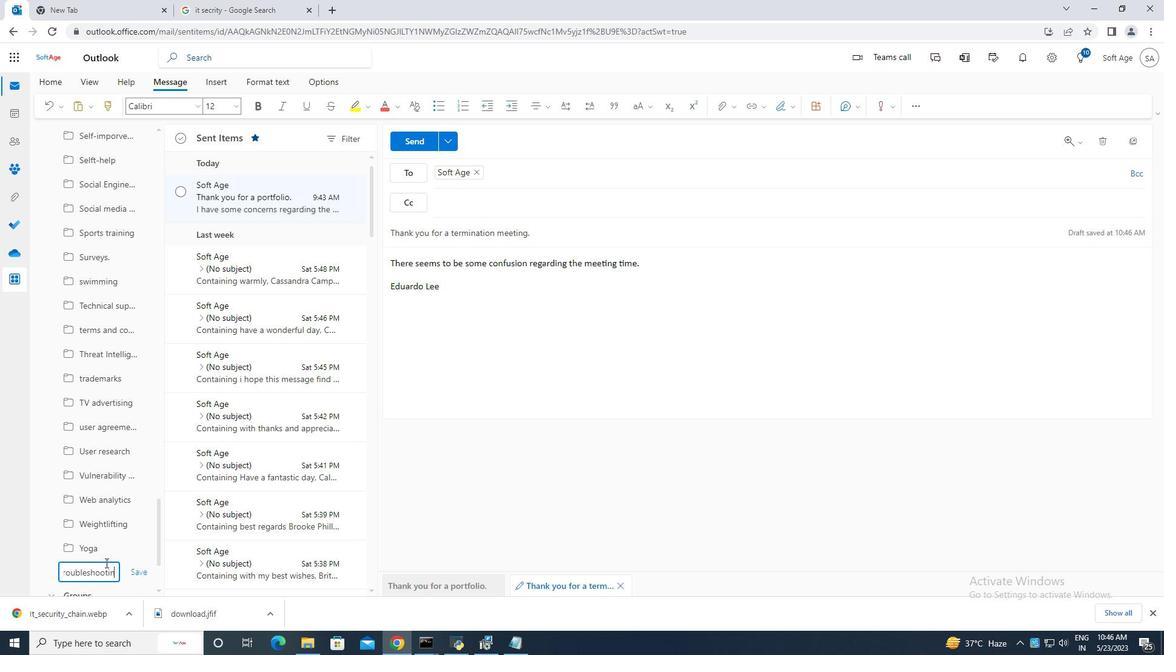 
Action: Mouse moved to (141, 572)
Screenshot: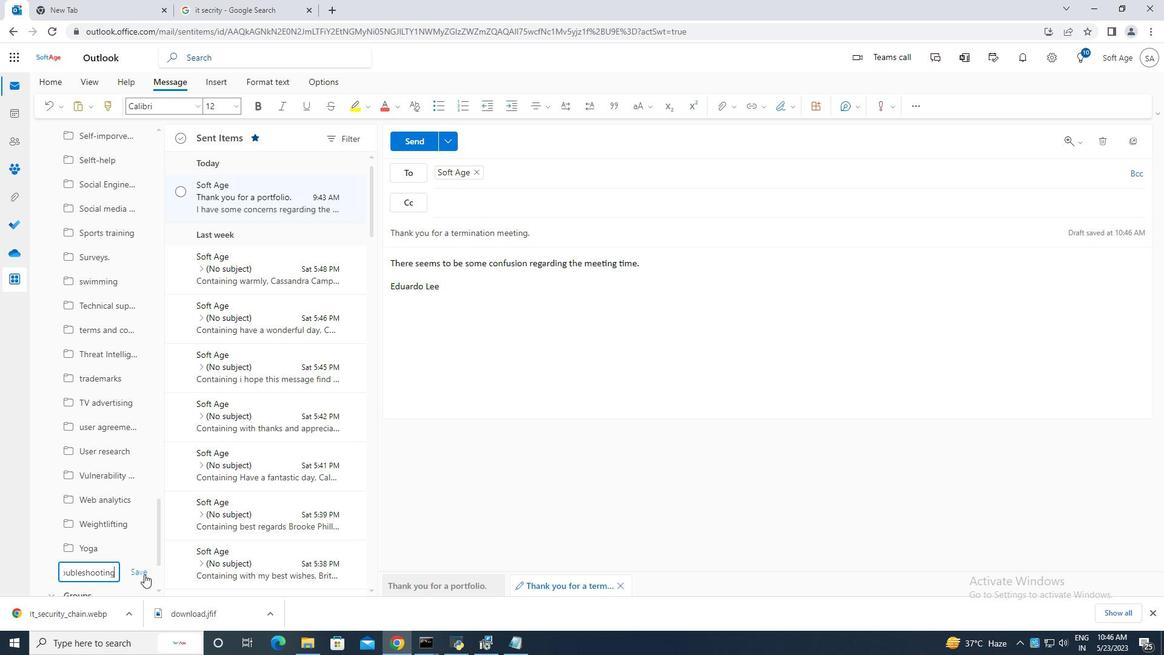
Action: Mouse pressed left at (141, 572)
Screenshot: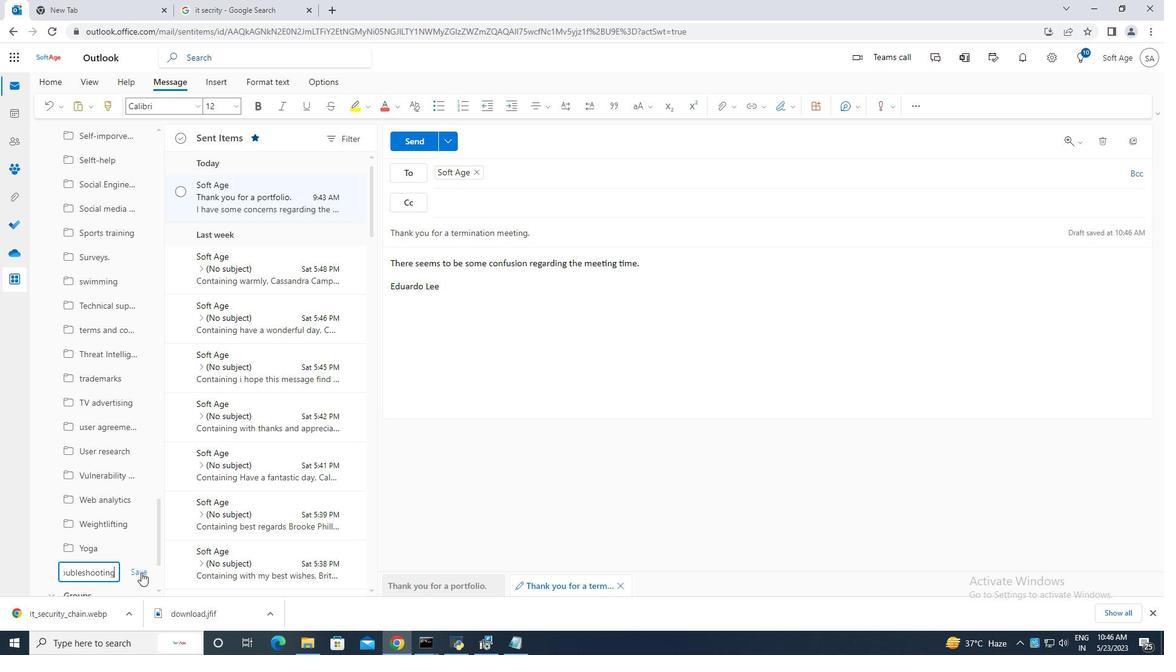 
Action: Mouse moved to (407, 144)
Screenshot: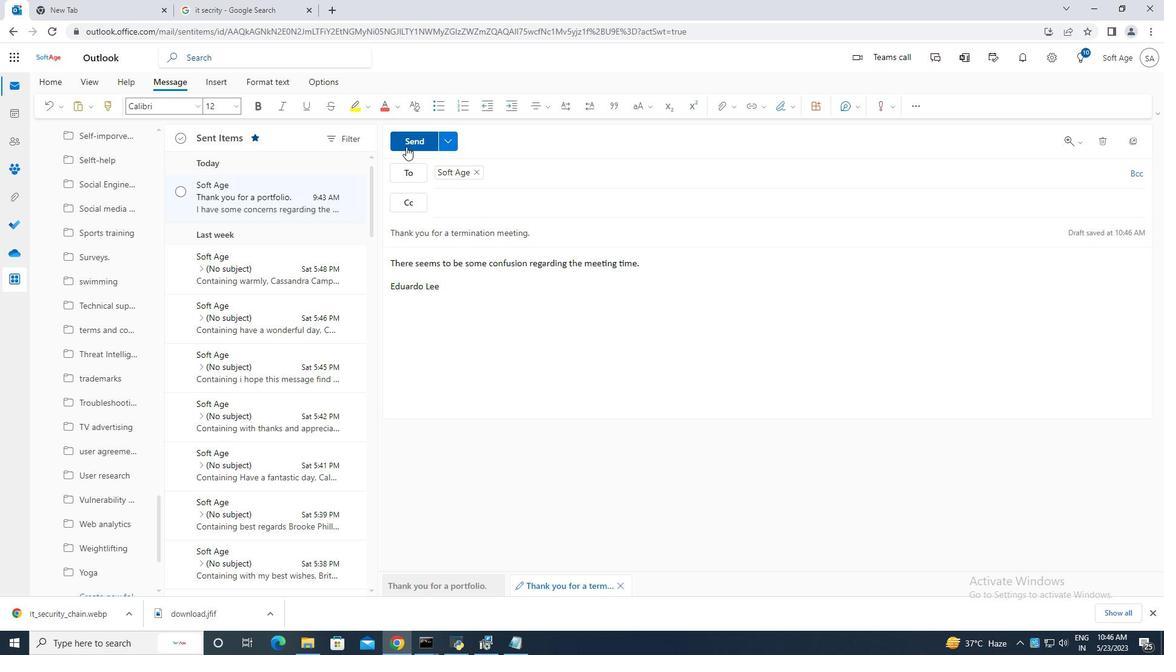
Action: Mouse pressed left at (407, 144)
Screenshot: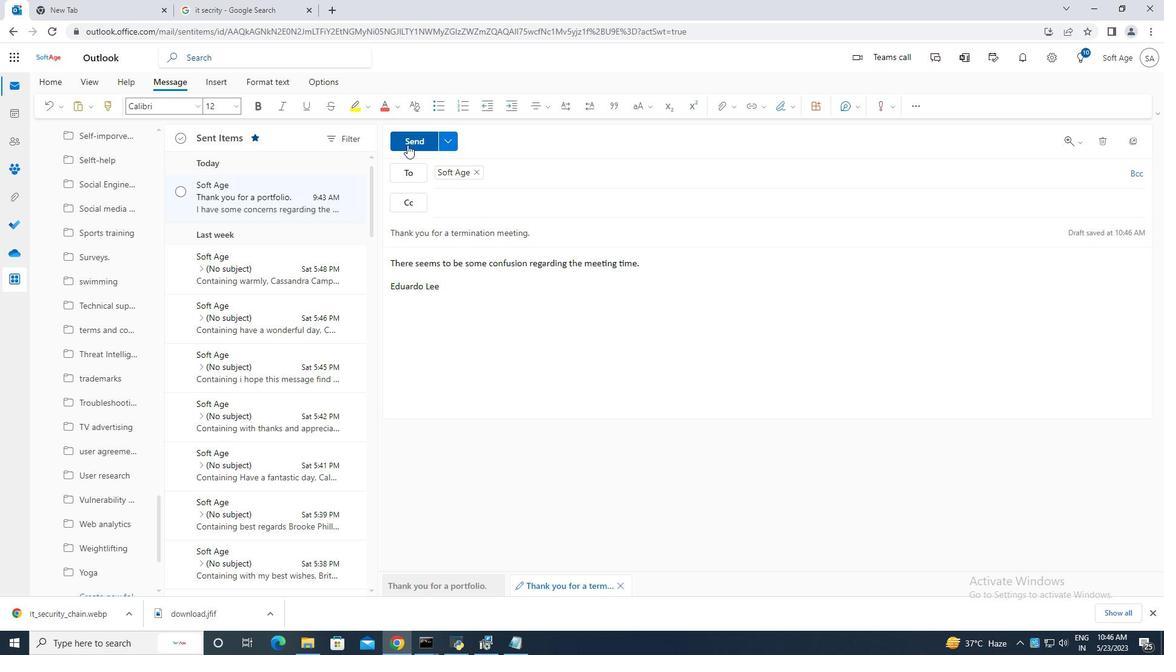 
Action: Mouse moved to (180, 188)
Screenshot: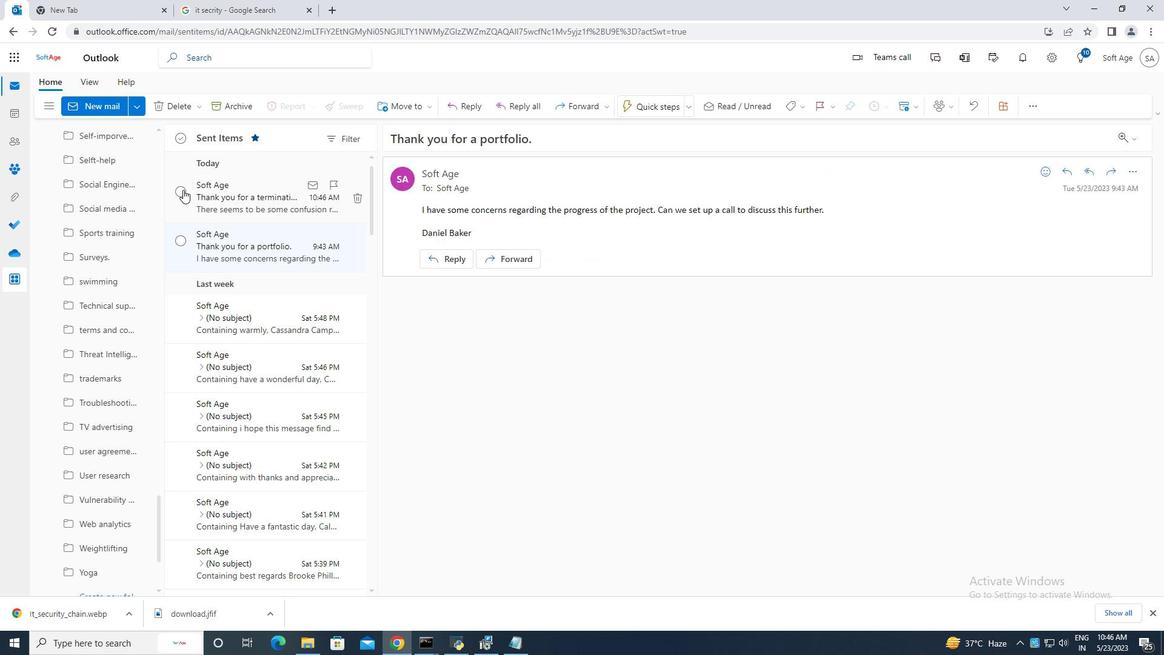
Action: Mouse pressed left at (180, 188)
Screenshot: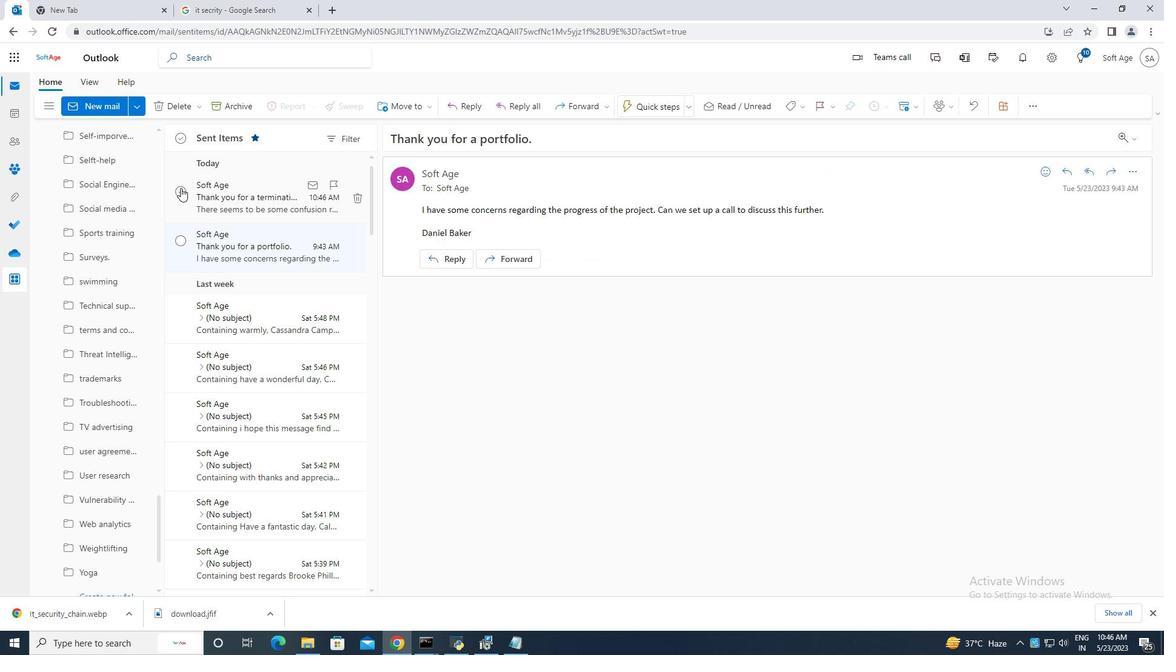 
Action: Mouse moved to (422, 110)
Screenshot: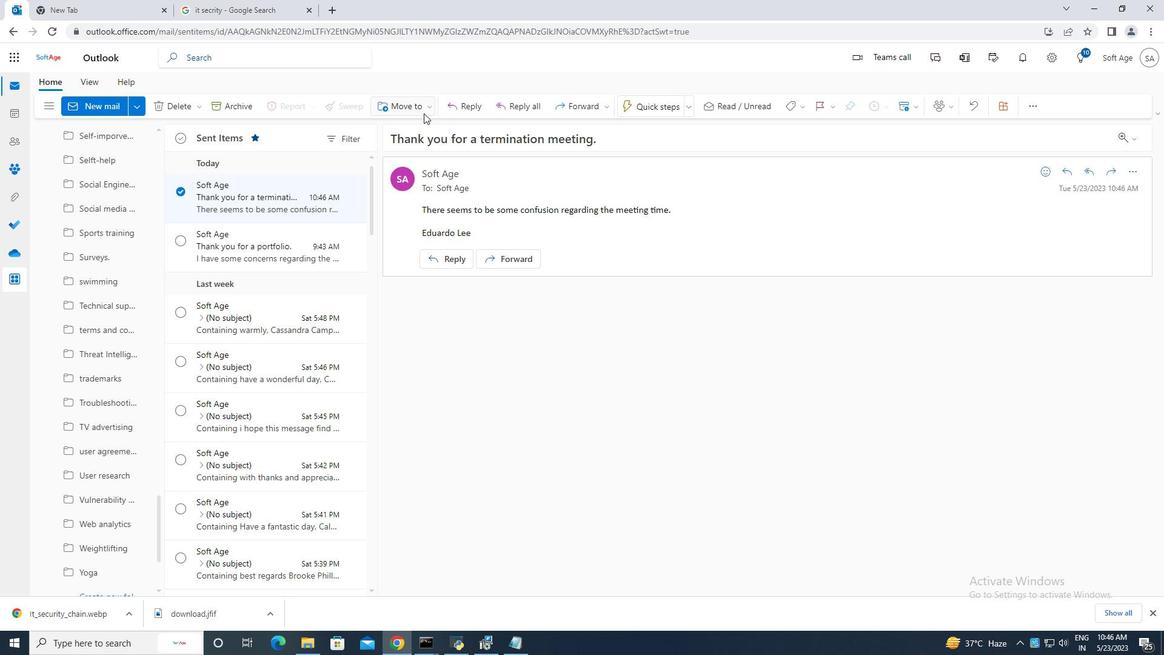 
Action: Mouse pressed left at (422, 110)
Screenshot: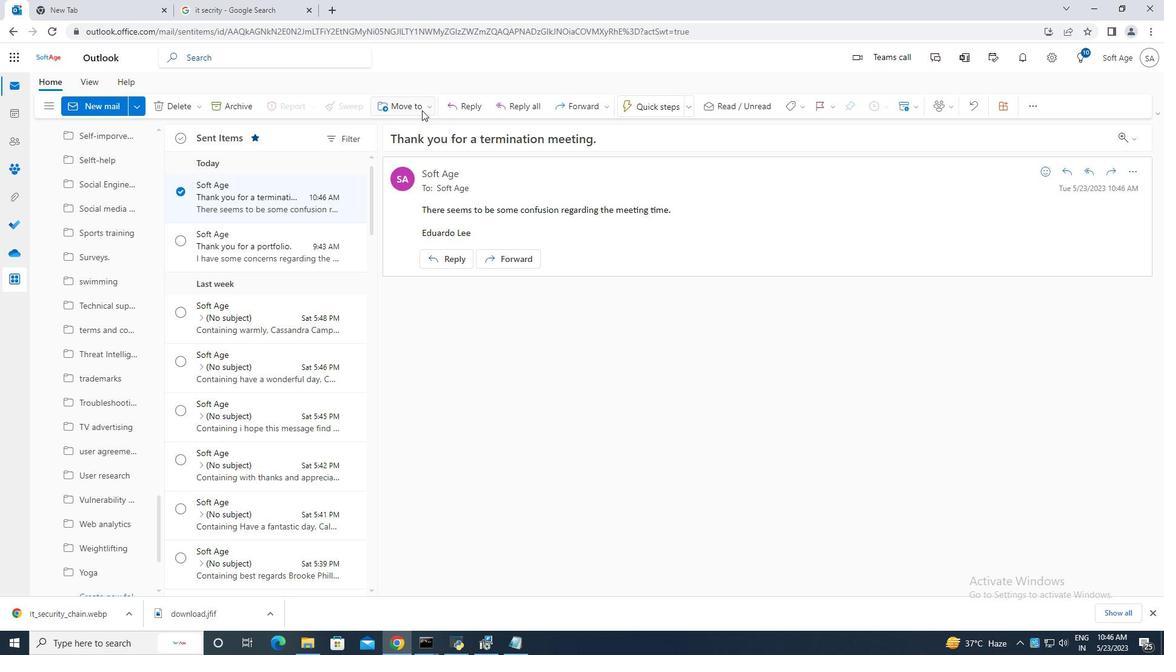 
Action: Mouse moved to (428, 126)
Screenshot: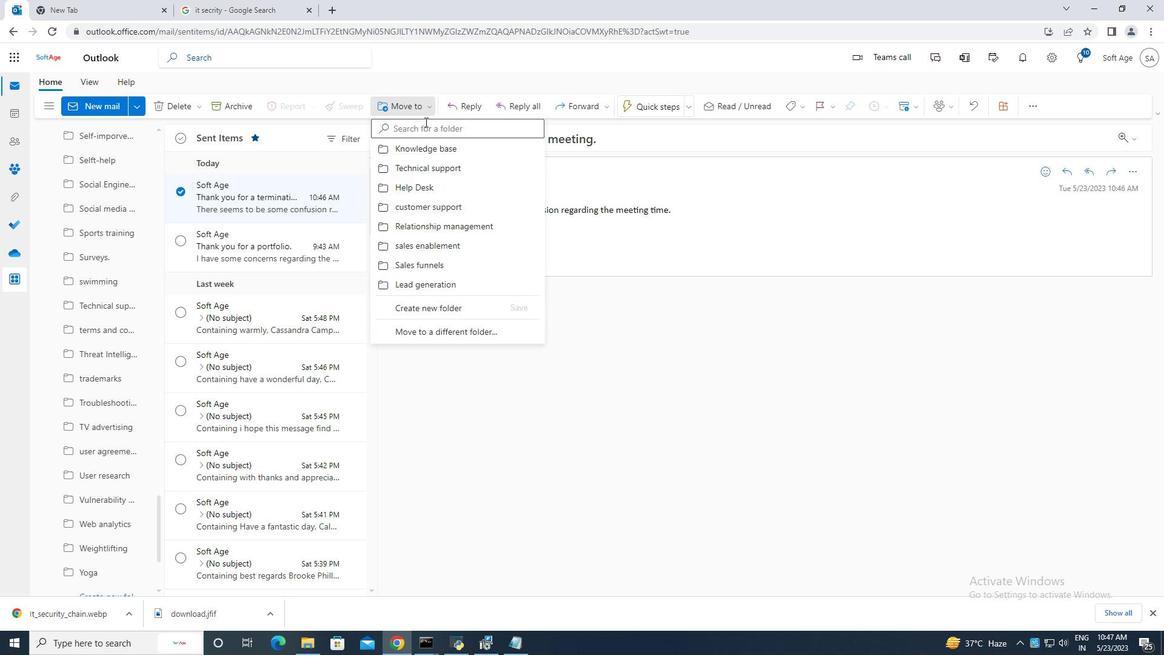 
Action: Mouse pressed left at (428, 126)
Screenshot: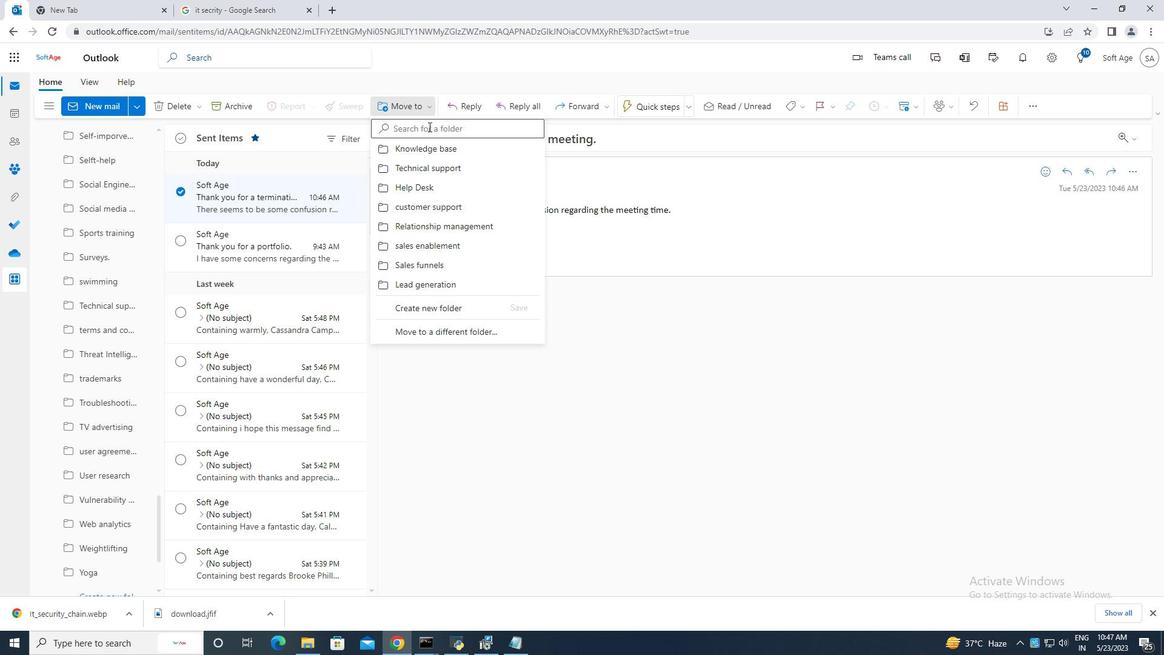 
Action: Key pressed troubleshooting
Screenshot: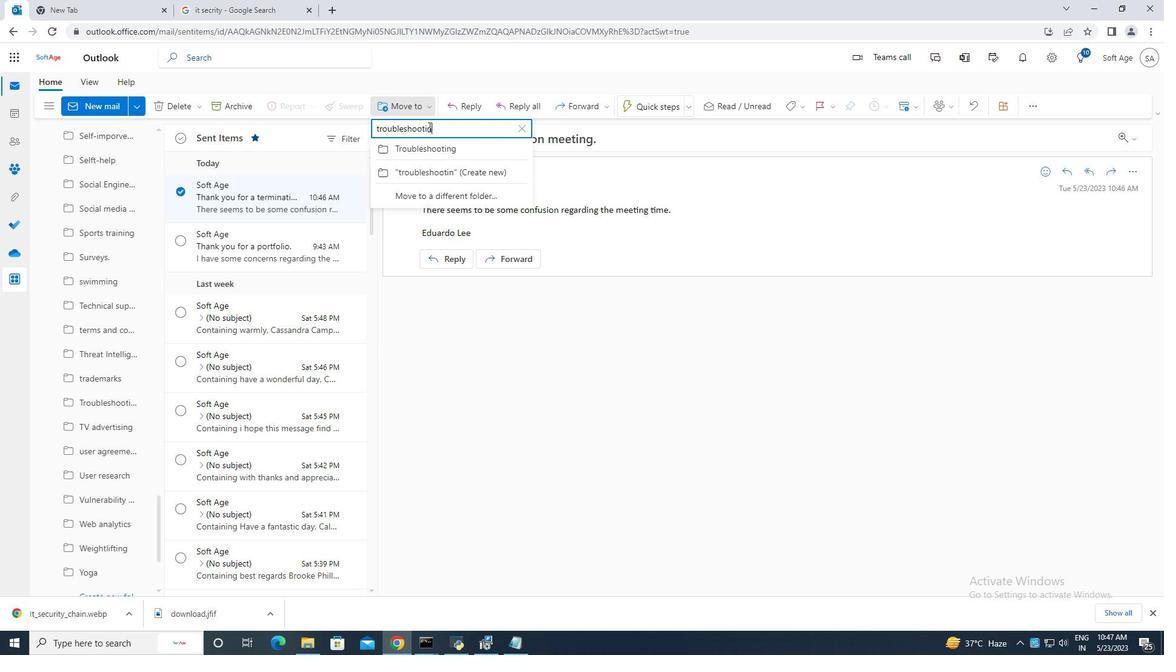 
Action: Mouse moved to (443, 146)
Screenshot: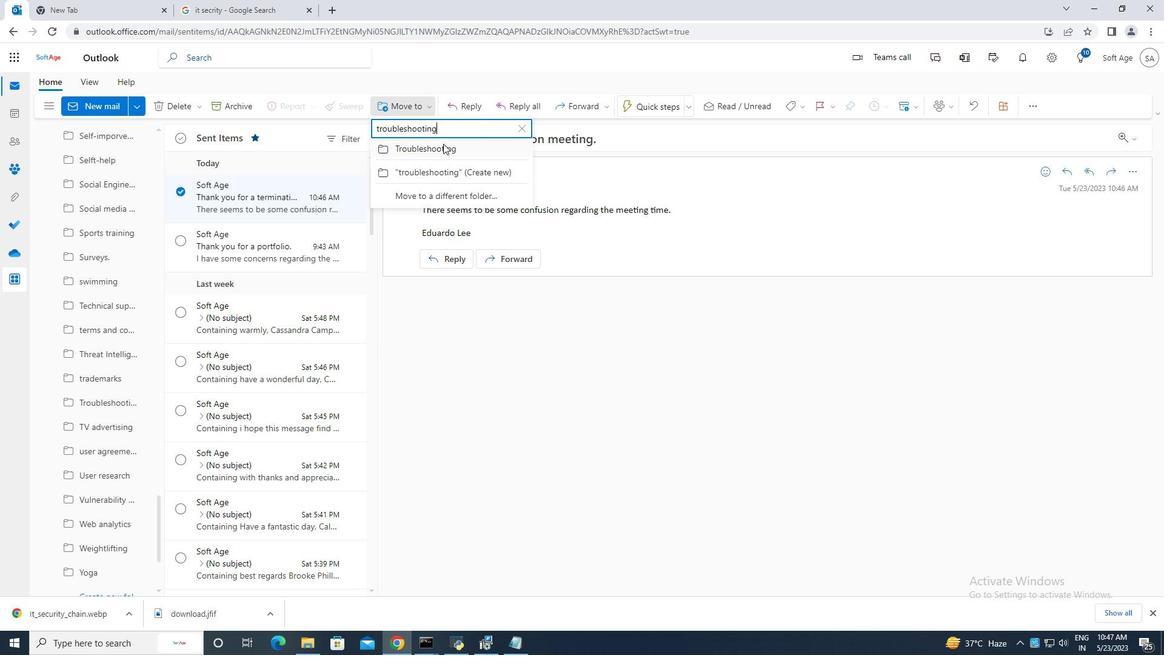 
Action: Mouse pressed left at (443, 146)
Screenshot: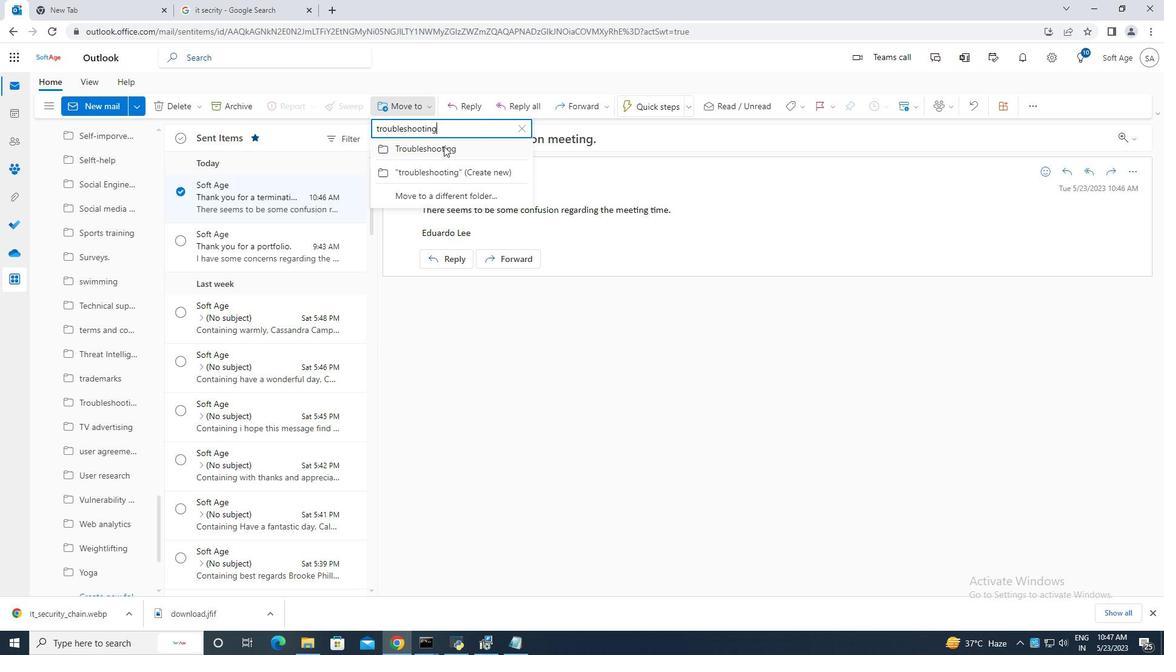 
Action: Mouse moved to (520, 185)
Screenshot: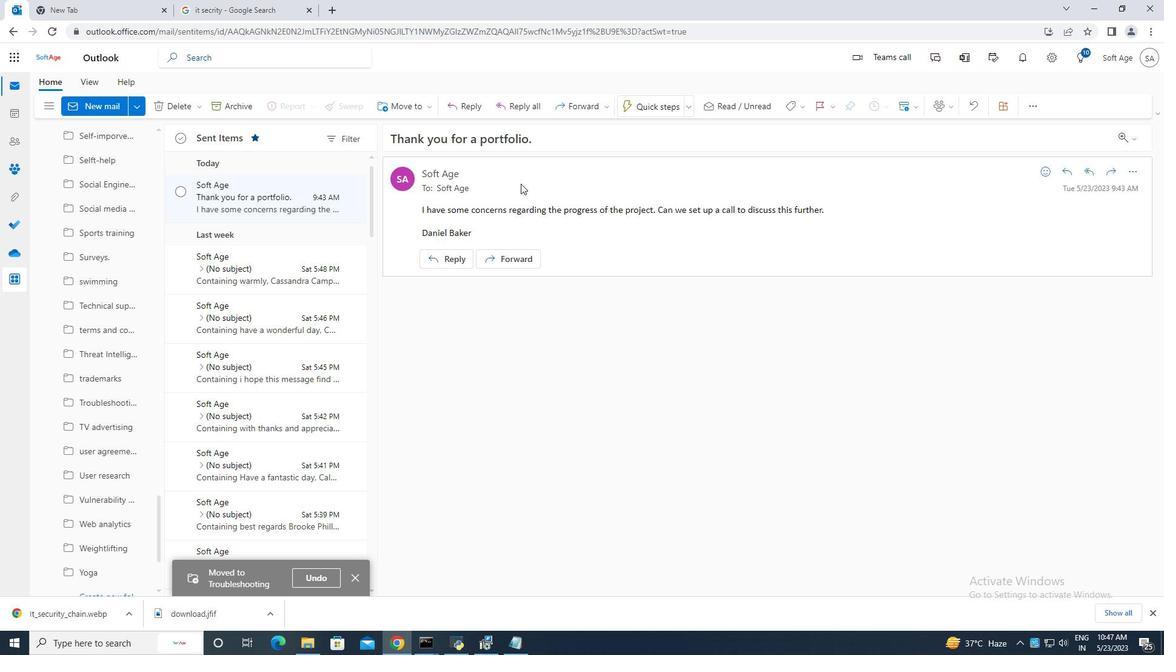 
